 Task: Create classic email templates for sending emails.
Action: Mouse moved to (997, 76)
Screenshot: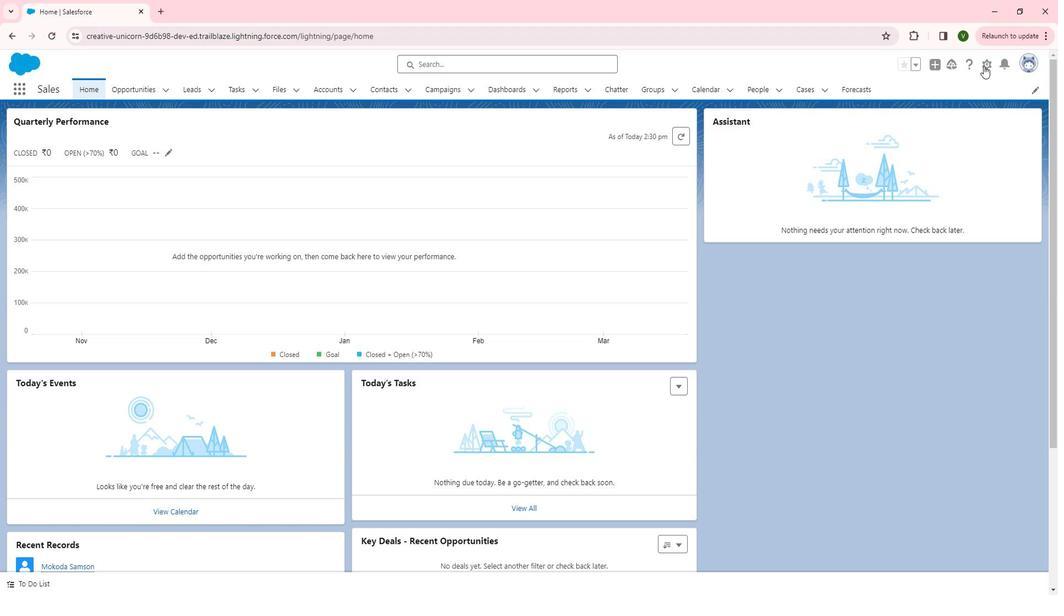 
Action: Mouse pressed left at (997, 76)
Screenshot: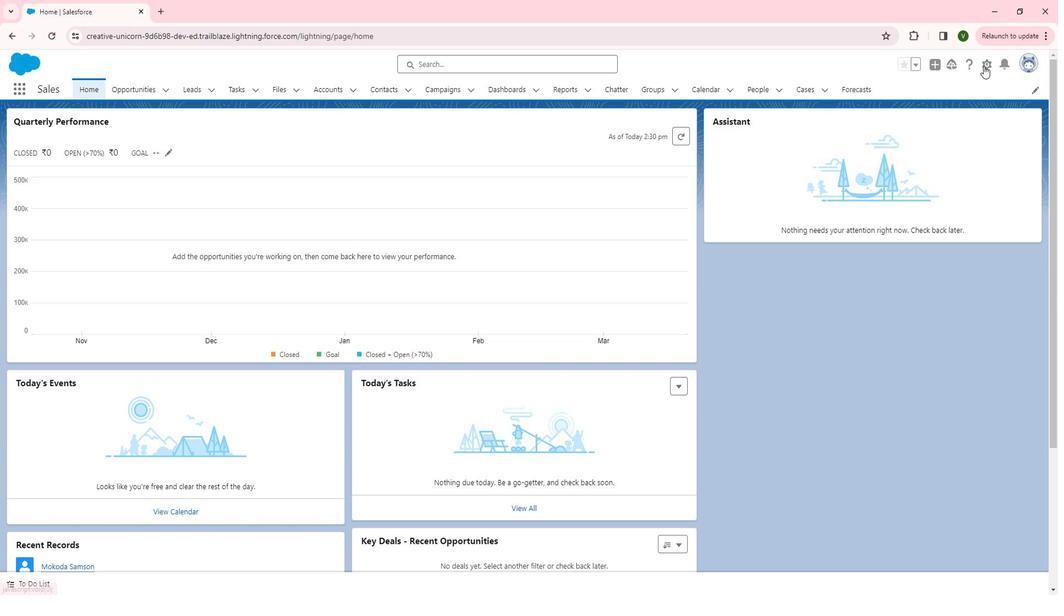 
Action: Mouse moved to (940, 153)
Screenshot: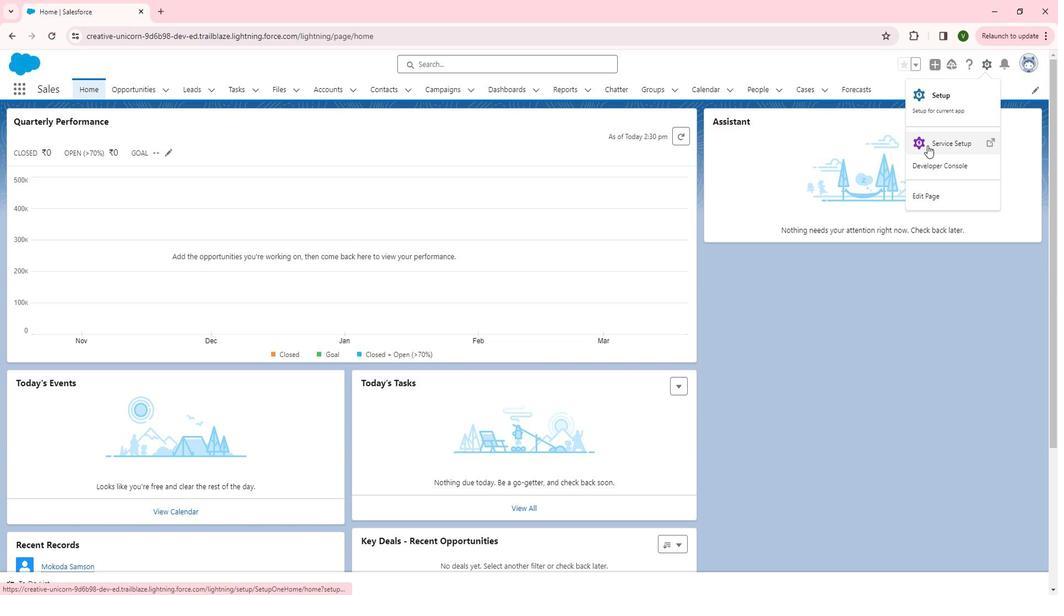 
Action: Mouse pressed left at (940, 153)
Screenshot: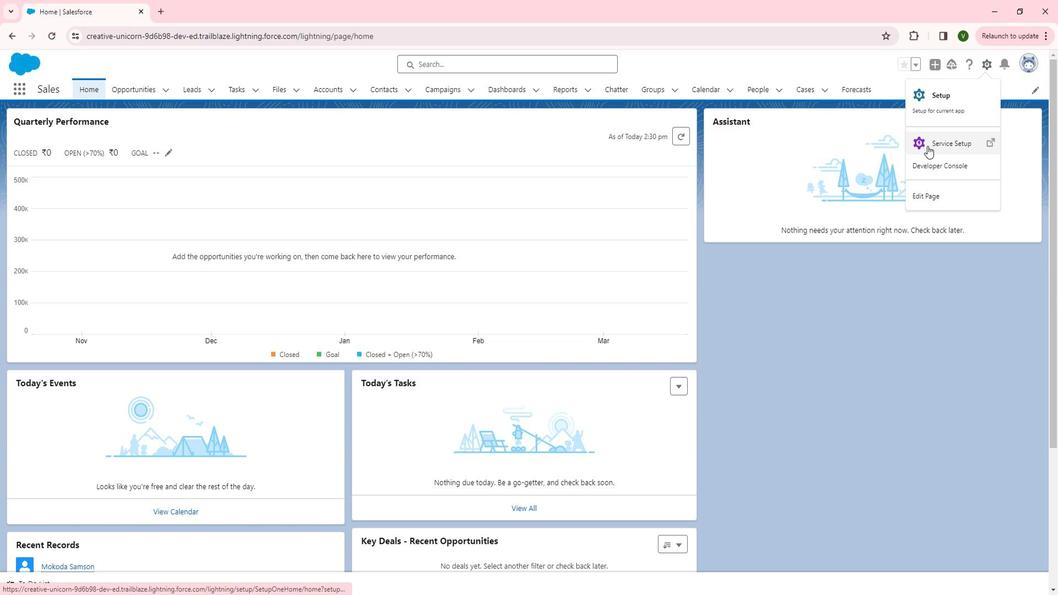 
Action: Mouse moved to (20, 249)
Screenshot: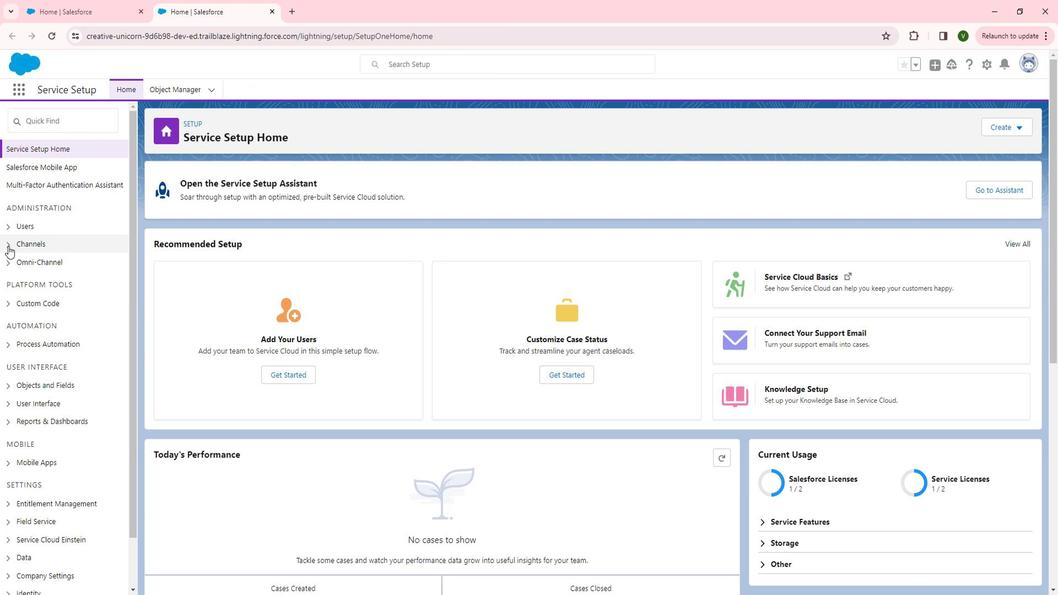 
Action: Mouse pressed left at (20, 249)
Screenshot: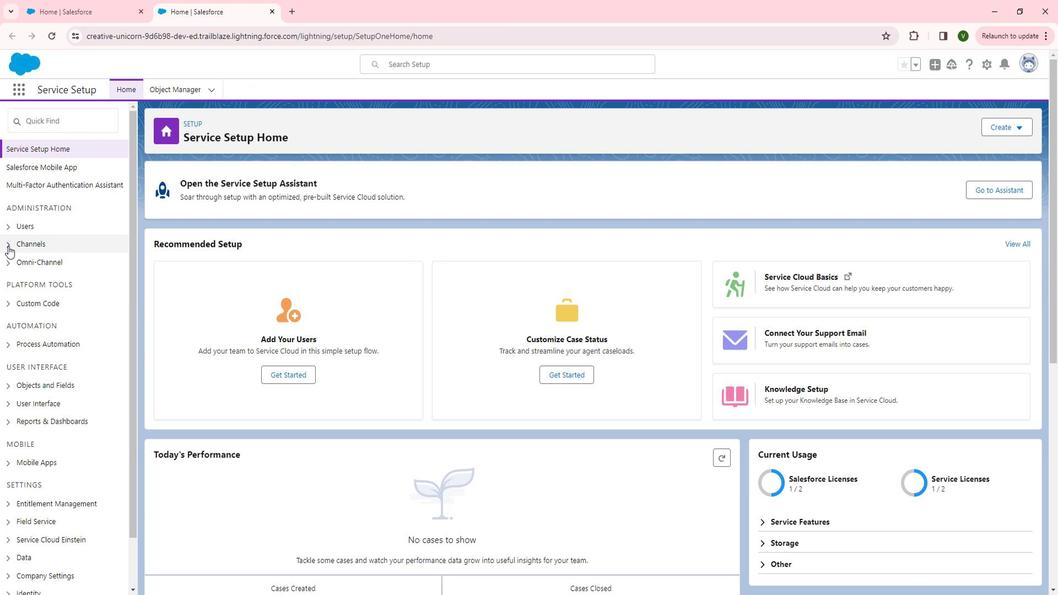 
Action: Mouse moved to (34, 300)
Screenshot: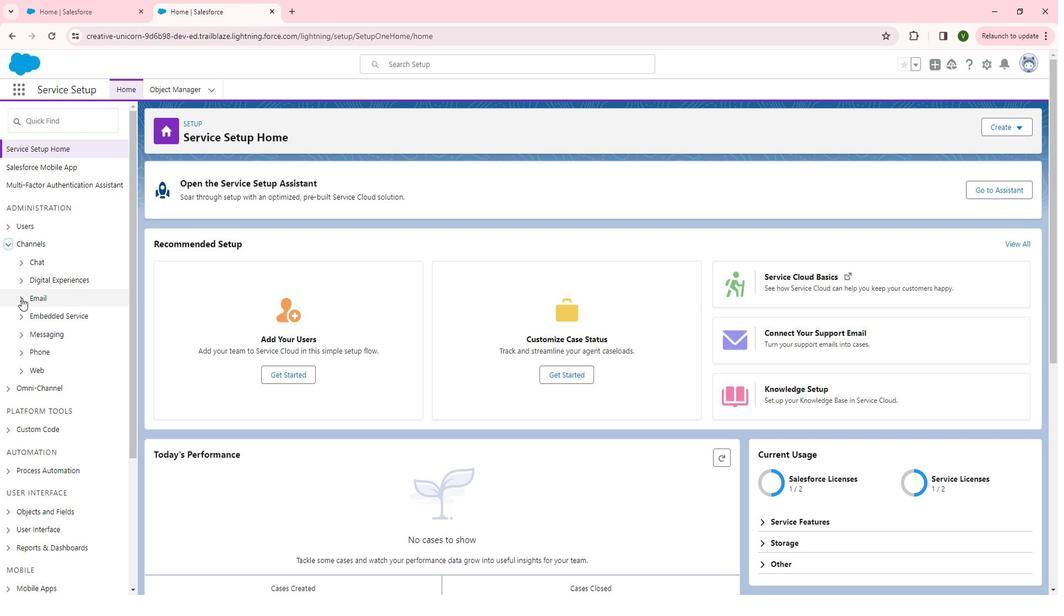 
Action: Mouse pressed left at (34, 300)
Screenshot: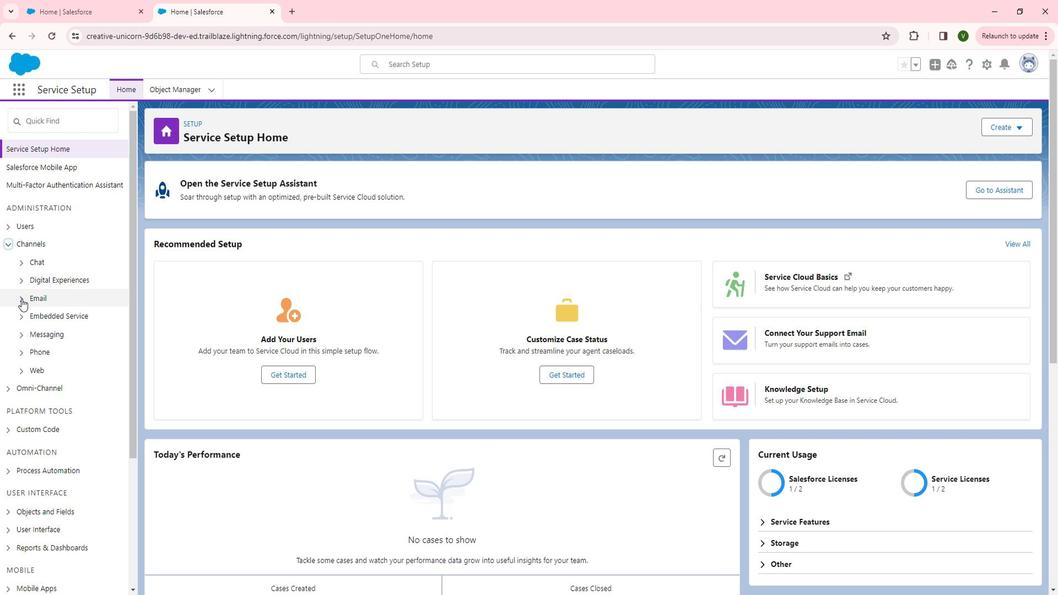 
Action: Mouse moved to (86, 316)
Screenshot: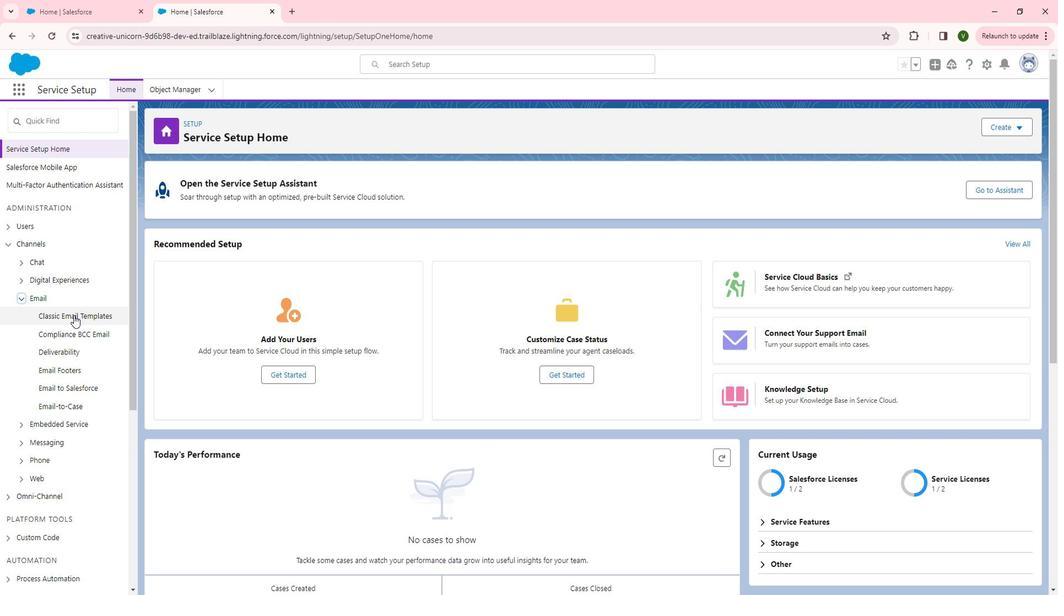 
Action: Mouse pressed left at (86, 316)
Screenshot: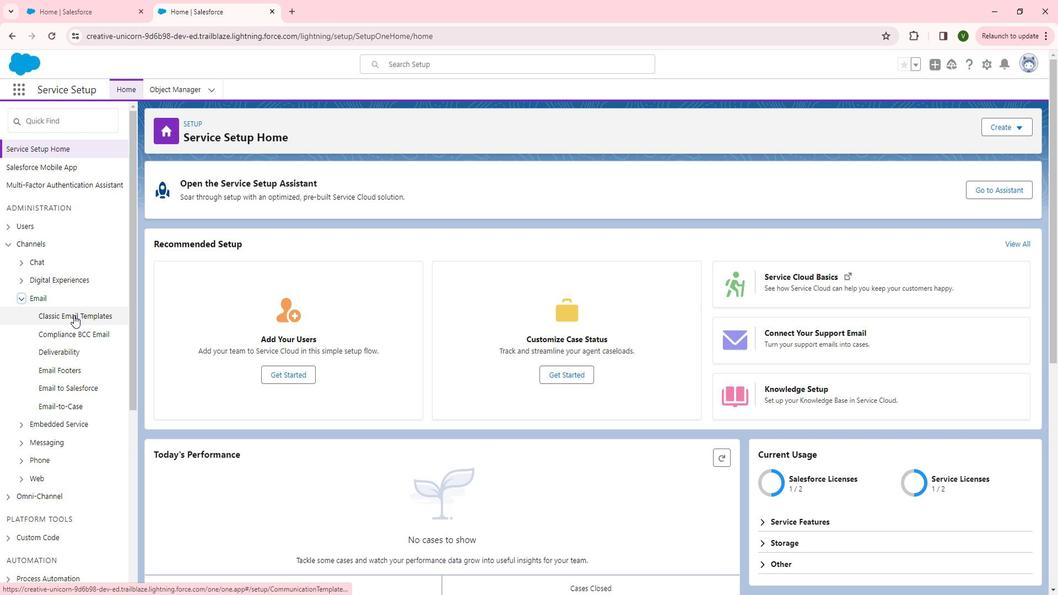 
Action: Mouse moved to (462, 269)
Screenshot: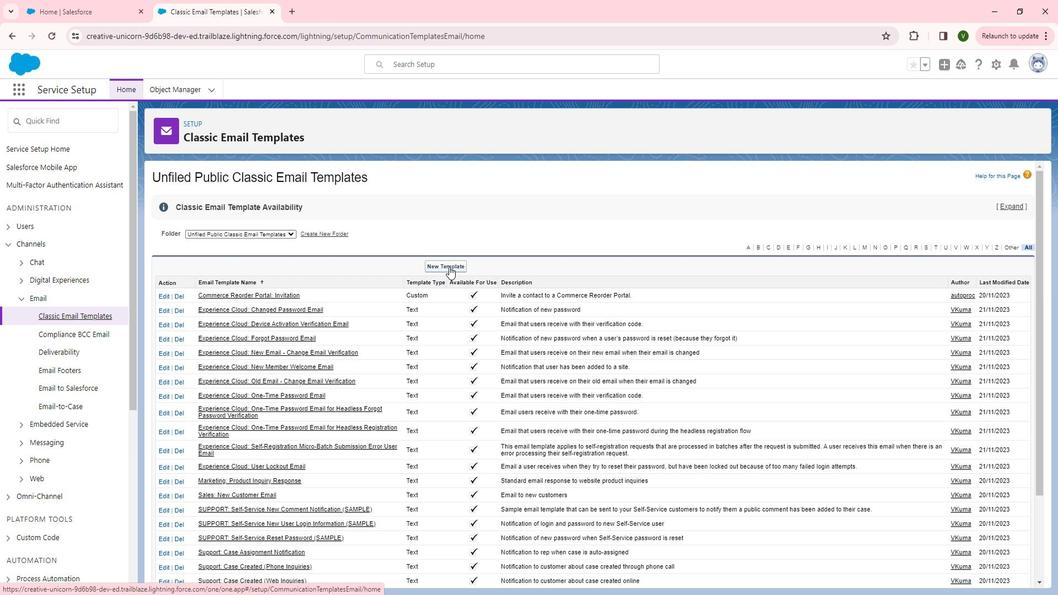 
Action: Mouse pressed left at (462, 269)
Screenshot: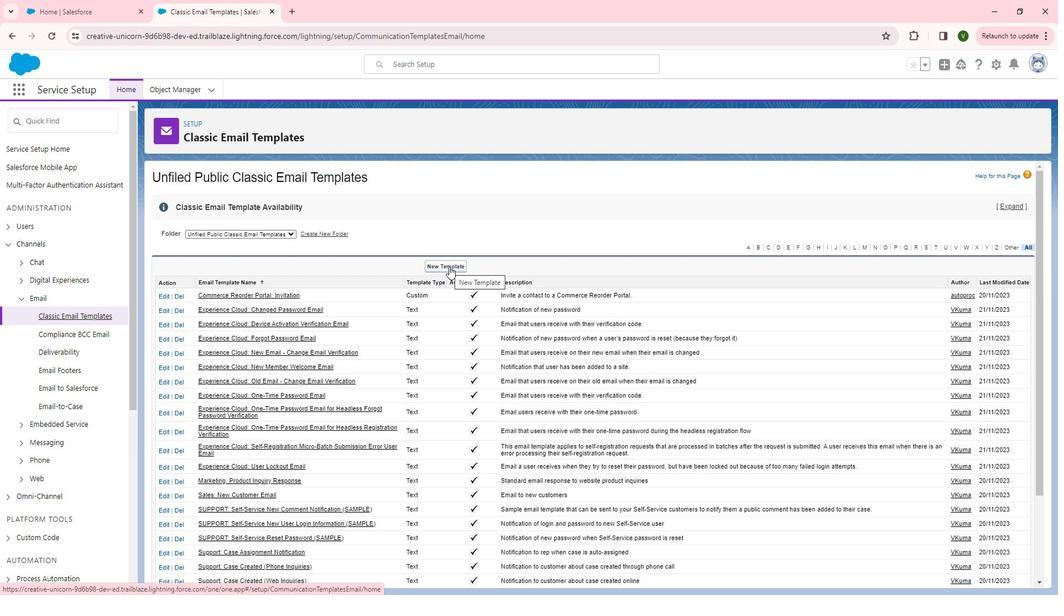 
Action: Mouse moved to (1011, 340)
Screenshot: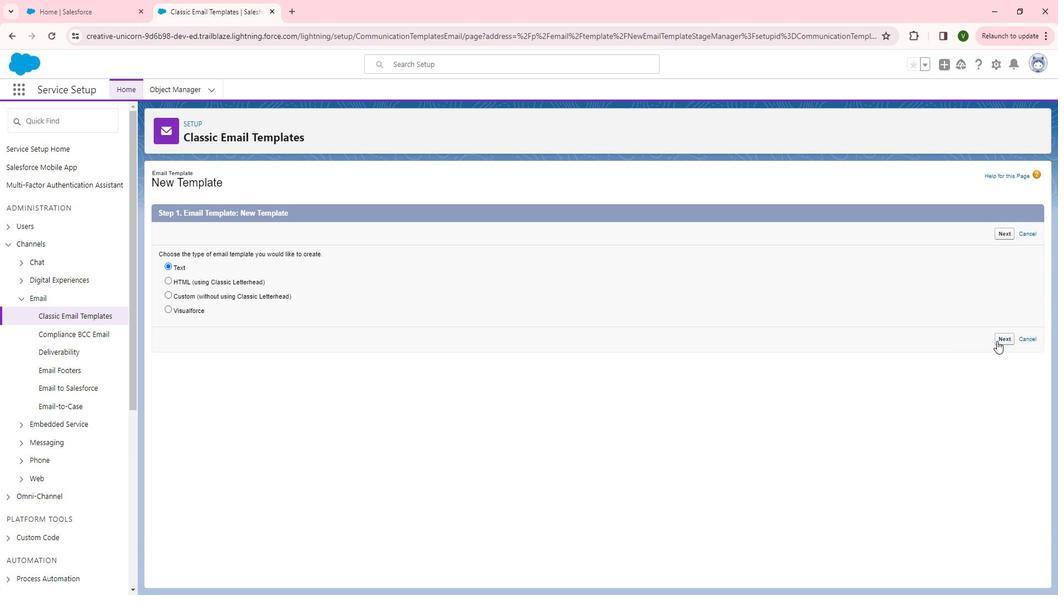 
Action: Mouse pressed left at (1011, 340)
Screenshot: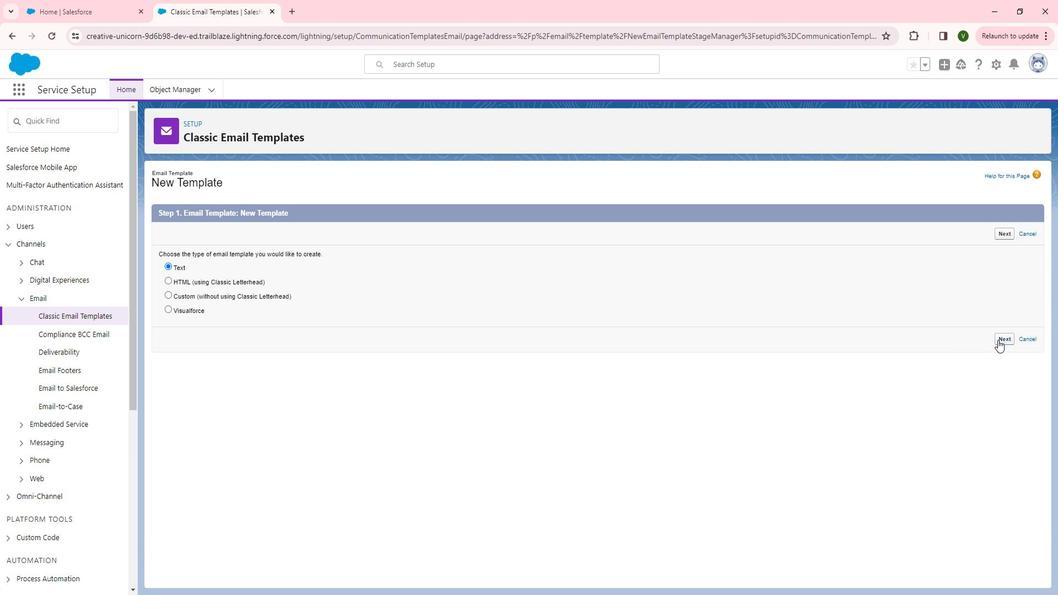 
Action: Mouse moved to (355, 422)
Screenshot: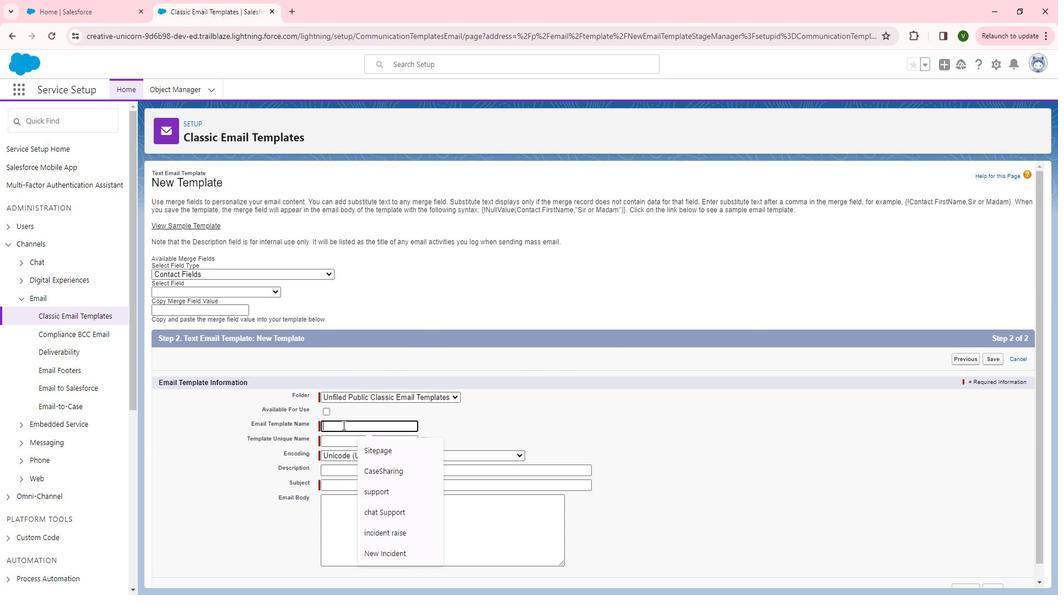 
Action: Mouse pressed left at (355, 422)
Screenshot: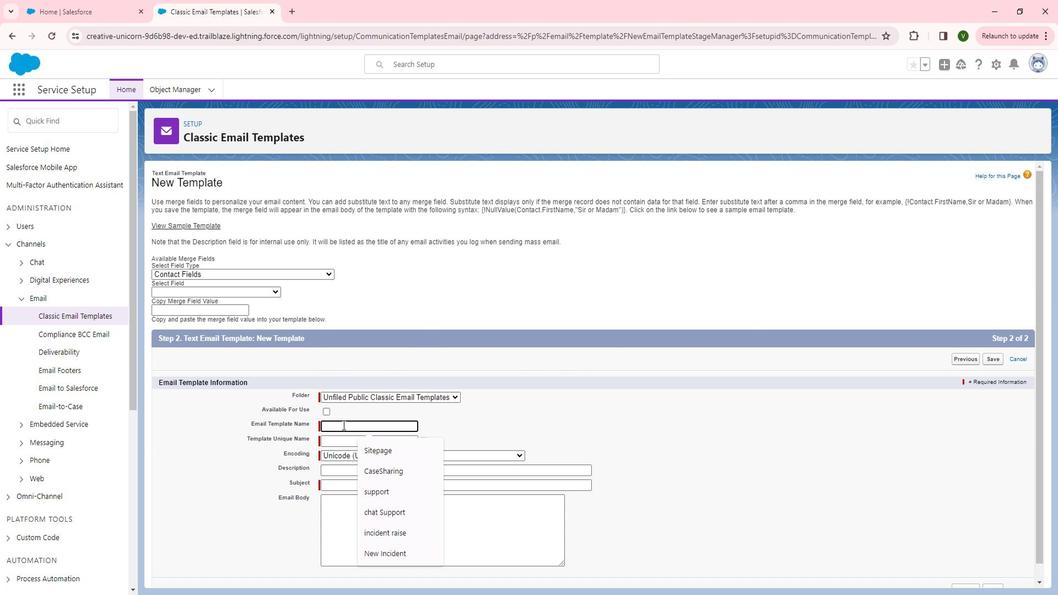 
Action: Key pressed service
Screenshot: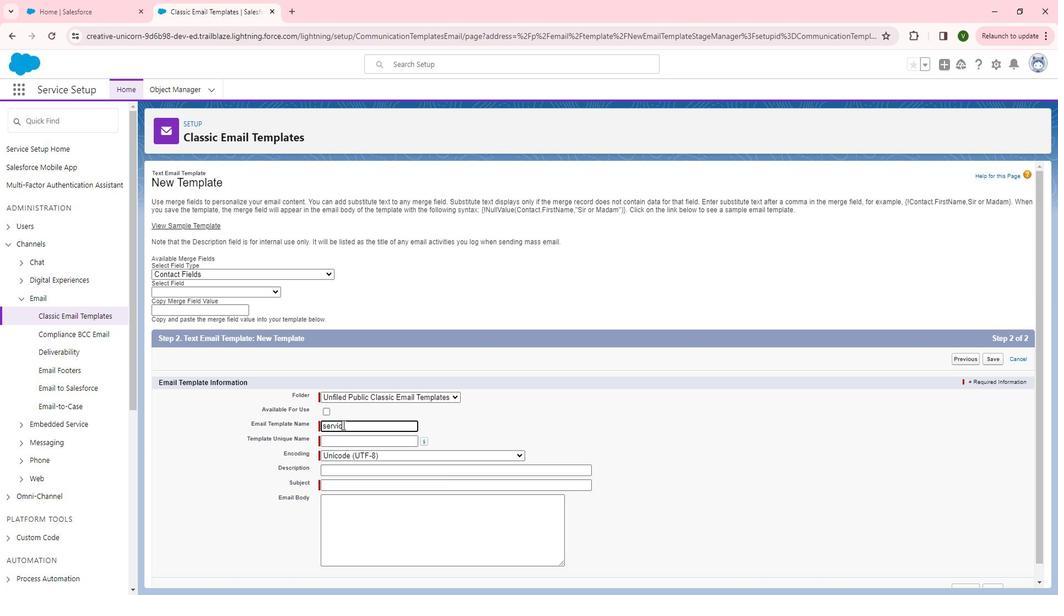 
Action: Mouse moved to (484, 412)
Screenshot: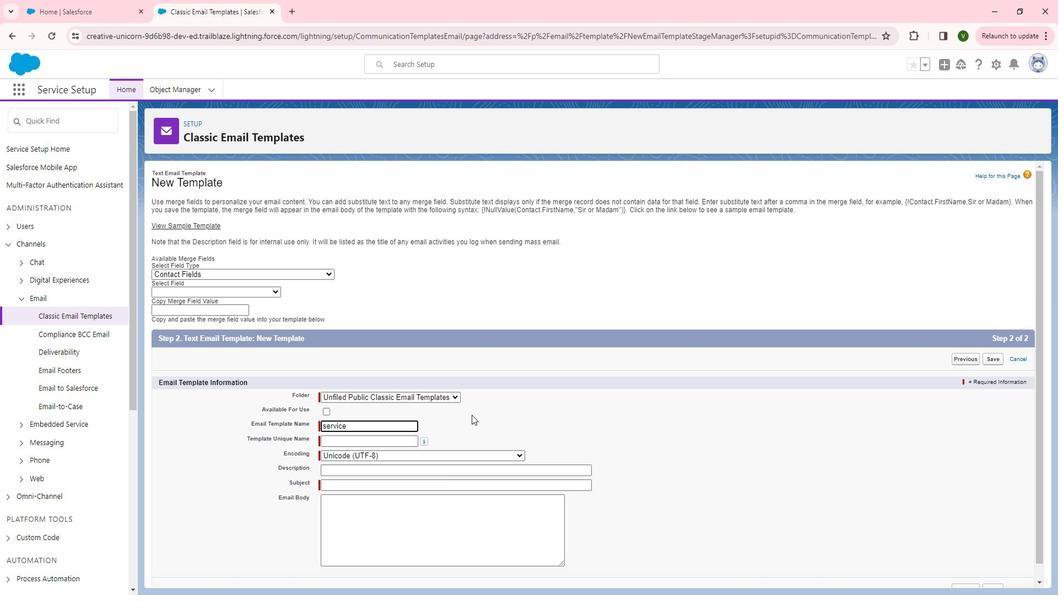 
Action: Mouse pressed left at (484, 412)
Screenshot: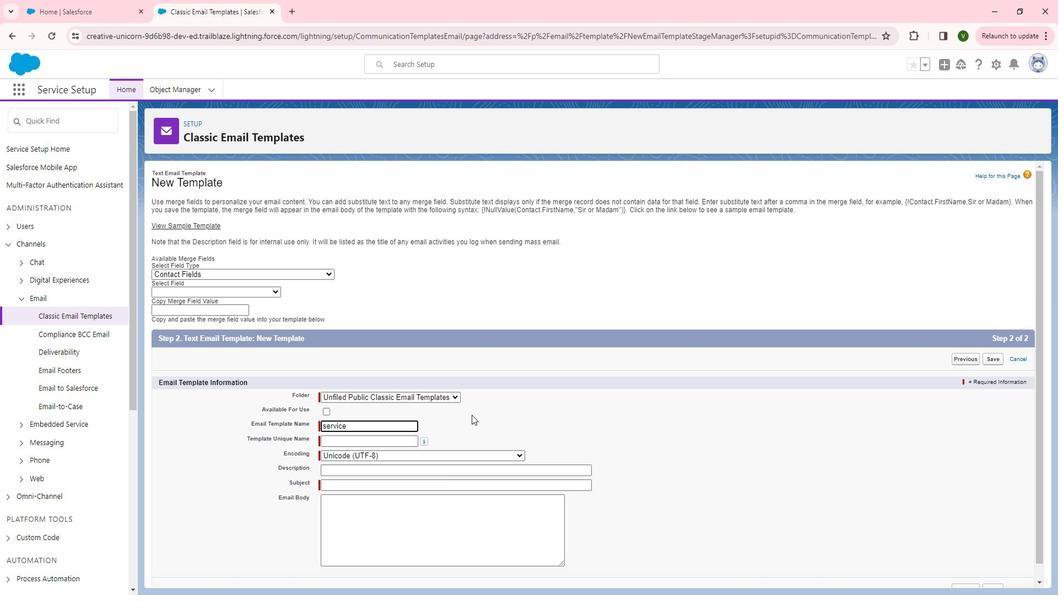 
Action: Mouse moved to (321, 279)
Screenshot: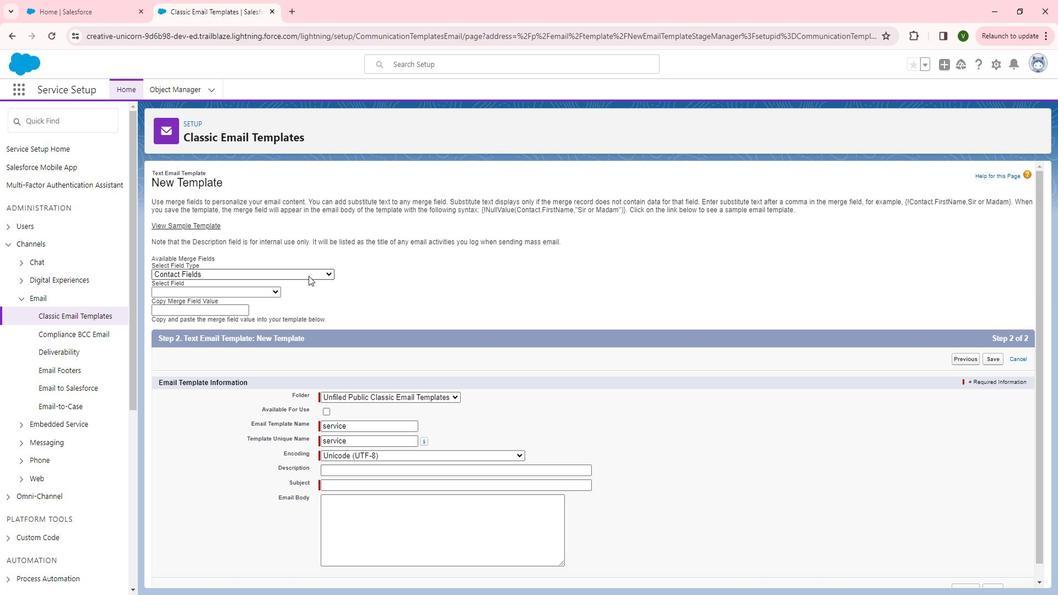 
Action: Mouse pressed left at (321, 279)
Screenshot: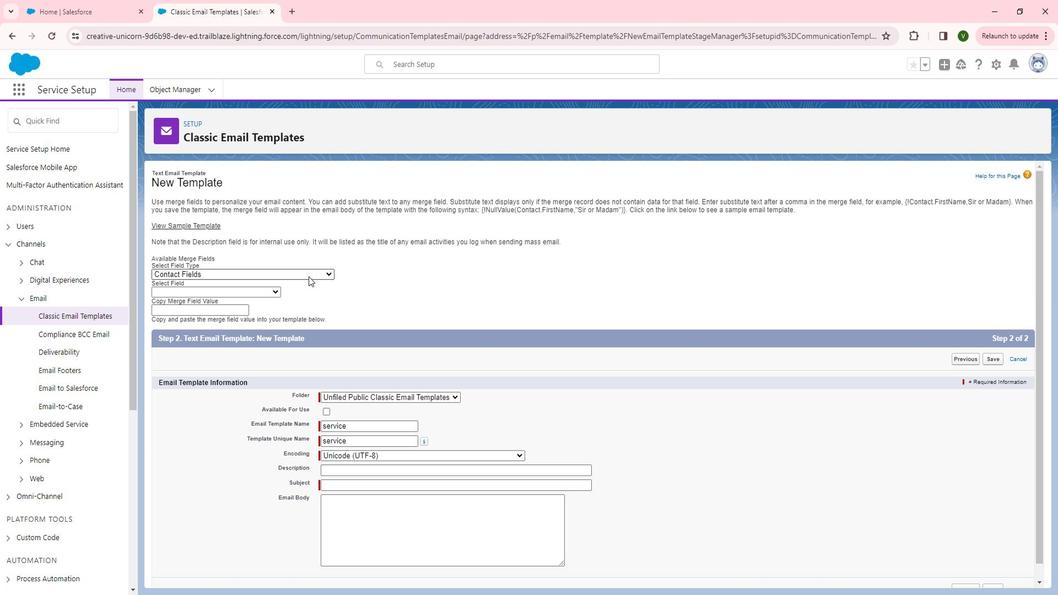 
Action: Mouse moved to (264, 362)
Screenshot: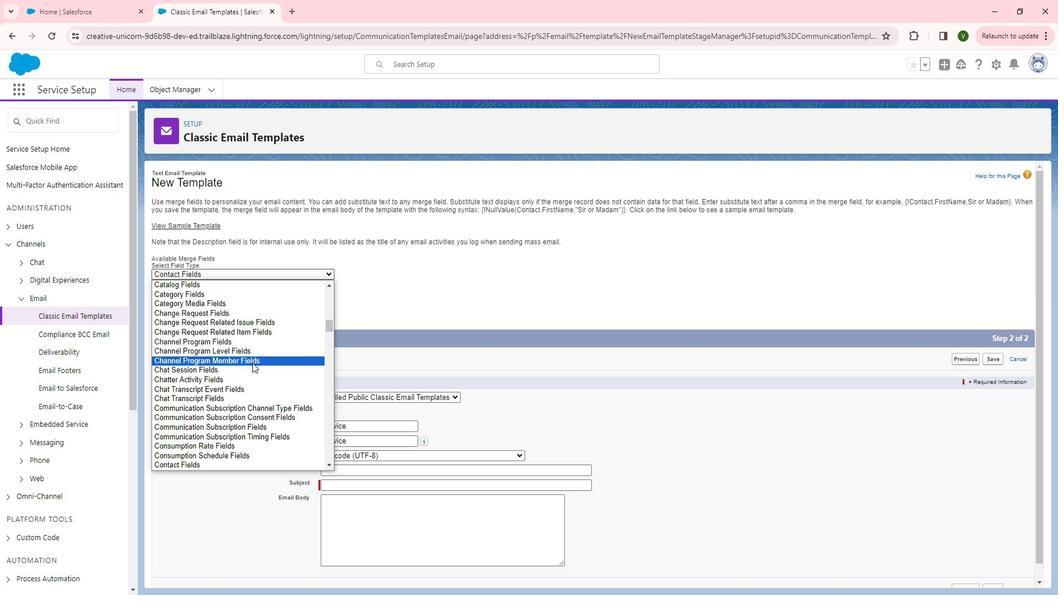 
Action: Mouse scrolled (264, 363) with delta (0, 0)
Screenshot: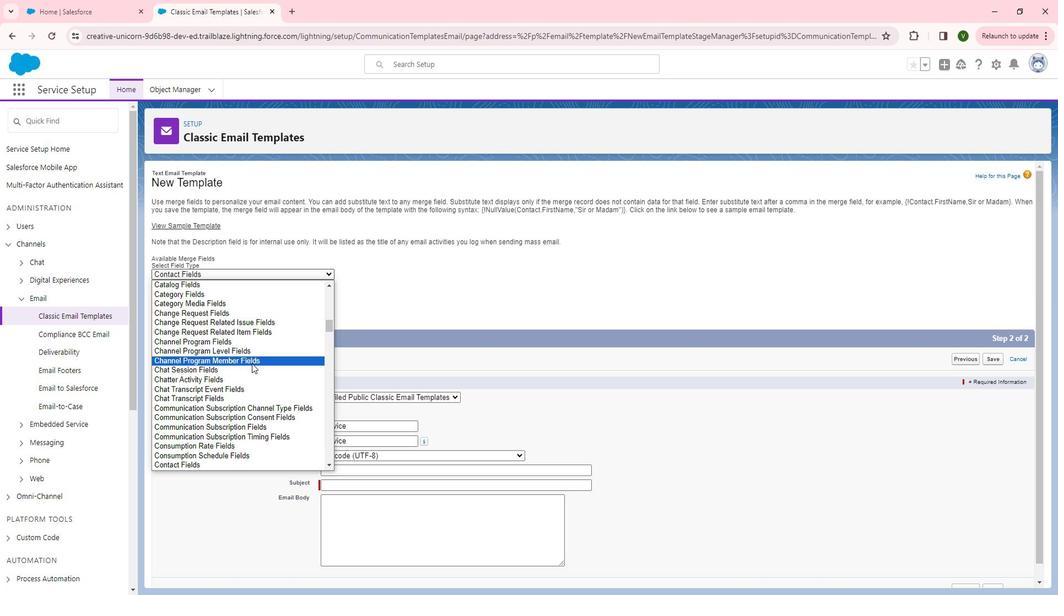 
Action: Mouse scrolled (264, 363) with delta (0, 0)
Screenshot: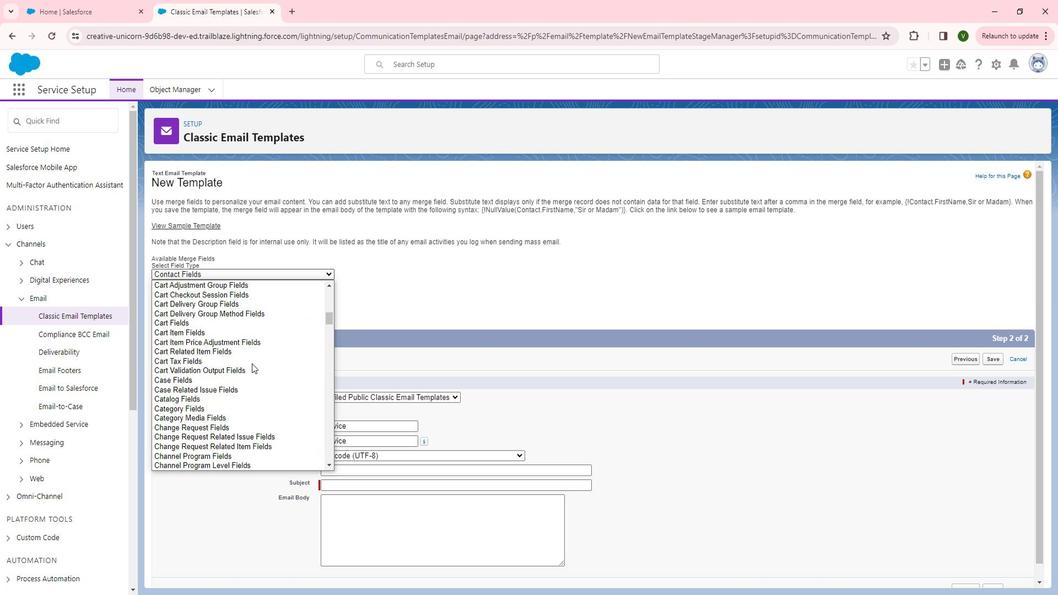 
Action: Mouse scrolled (264, 362) with delta (0, 0)
Screenshot: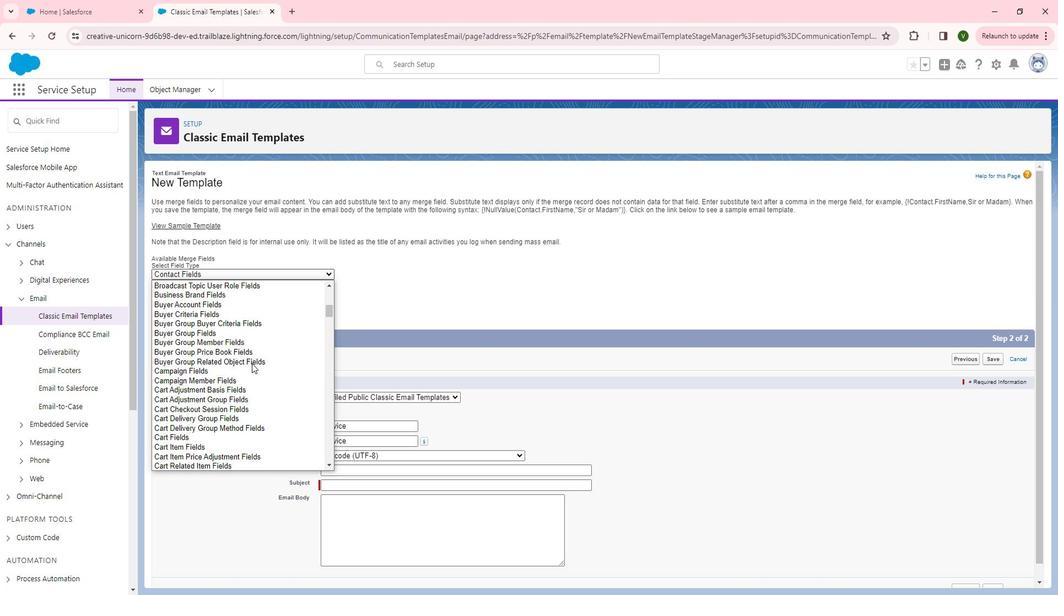 
Action: Mouse scrolled (264, 362) with delta (0, 0)
Screenshot: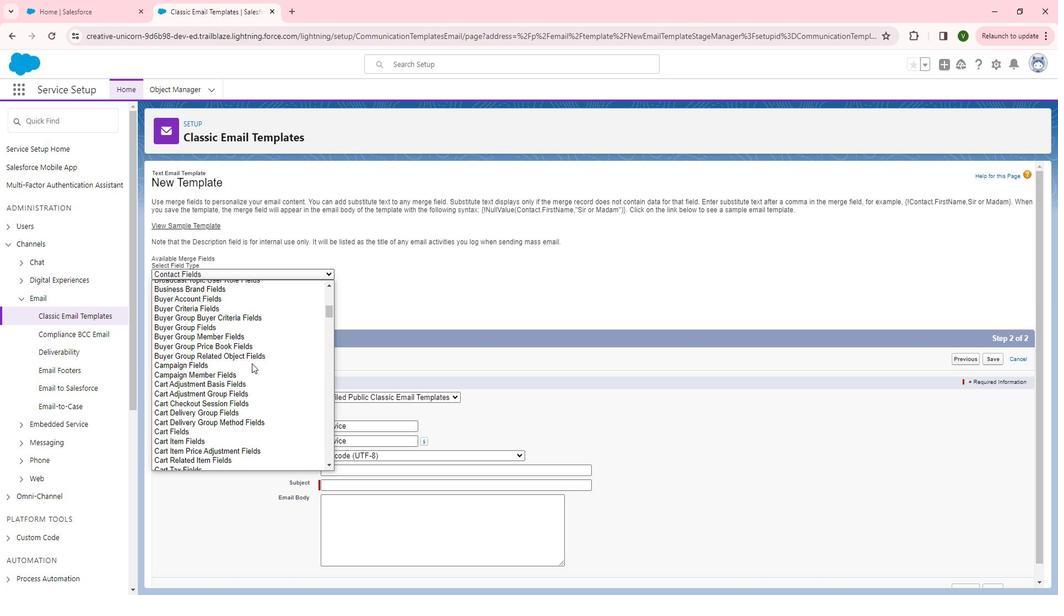 
Action: Mouse moved to (249, 391)
Screenshot: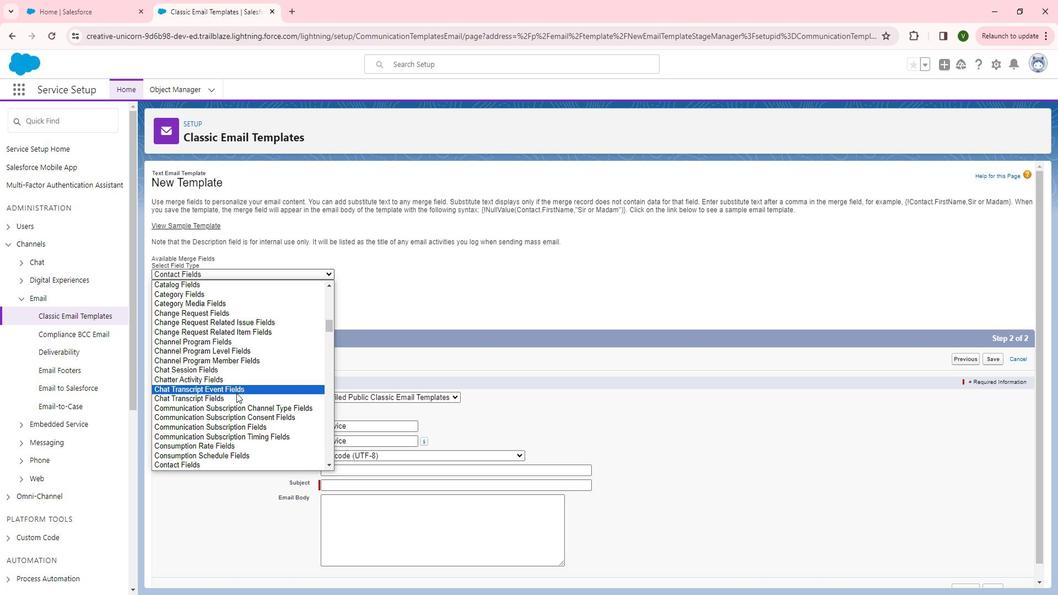 
Action: Mouse scrolled (249, 391) with delta (0, 0)
Screenshot: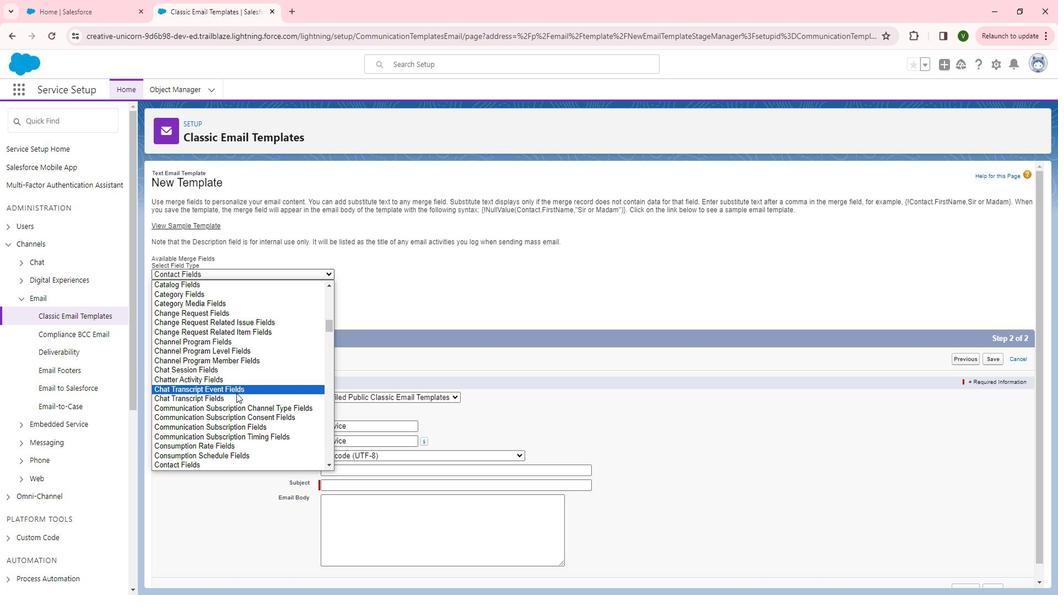 
Action: Mouse moved to (243, 344)
Screenshot: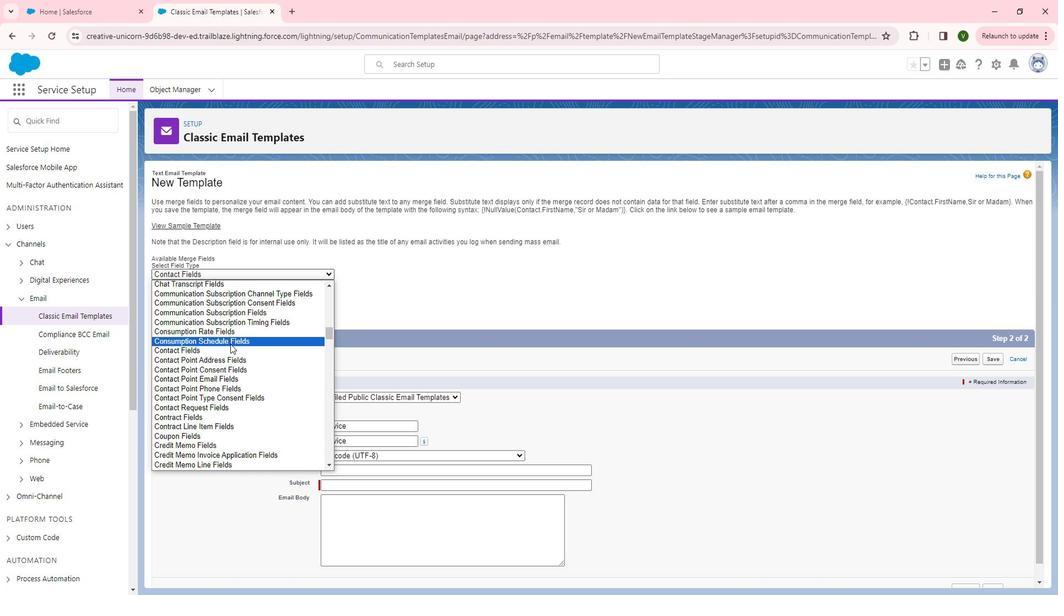 
Action: Mouse scrolled (243, 344) with delta (0, 0)
Screenshot: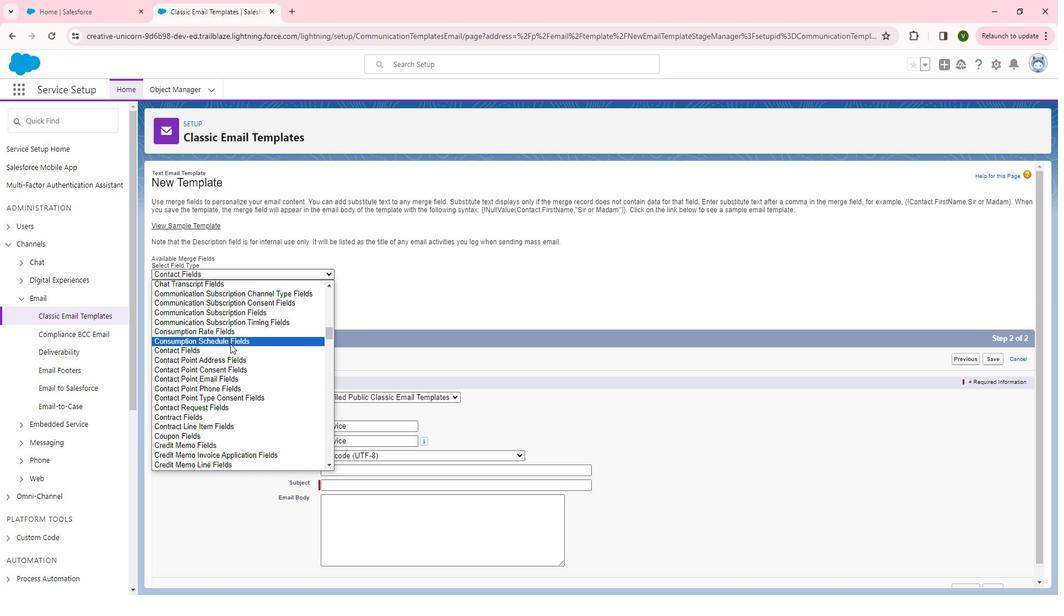 
Action: Mouse scrolled (243, 344) with delta (0, 0)
Screenshot: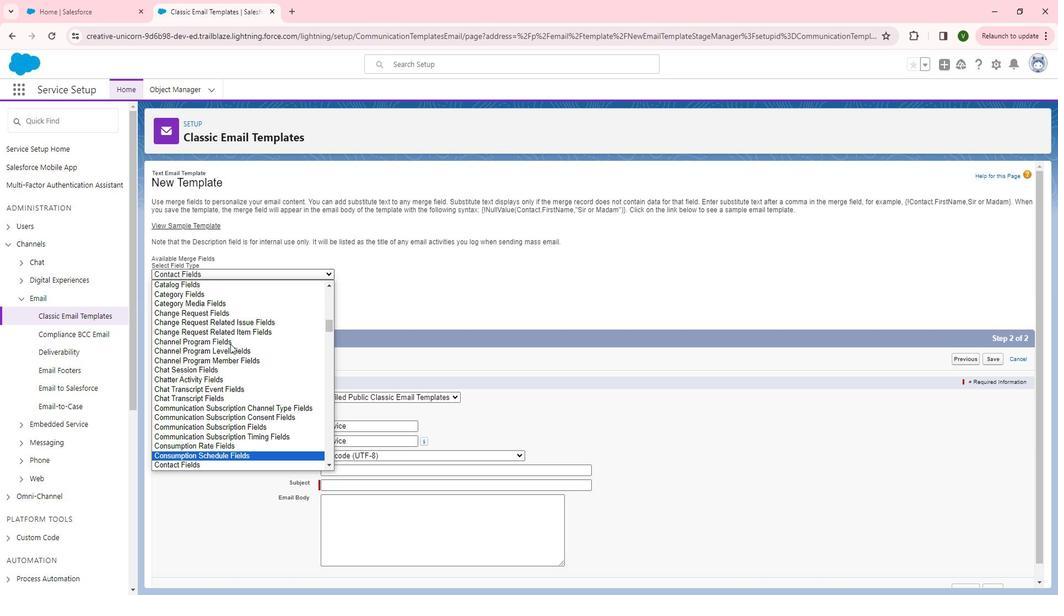 
Action: Mouse moved to (234, 335)
Screenshot: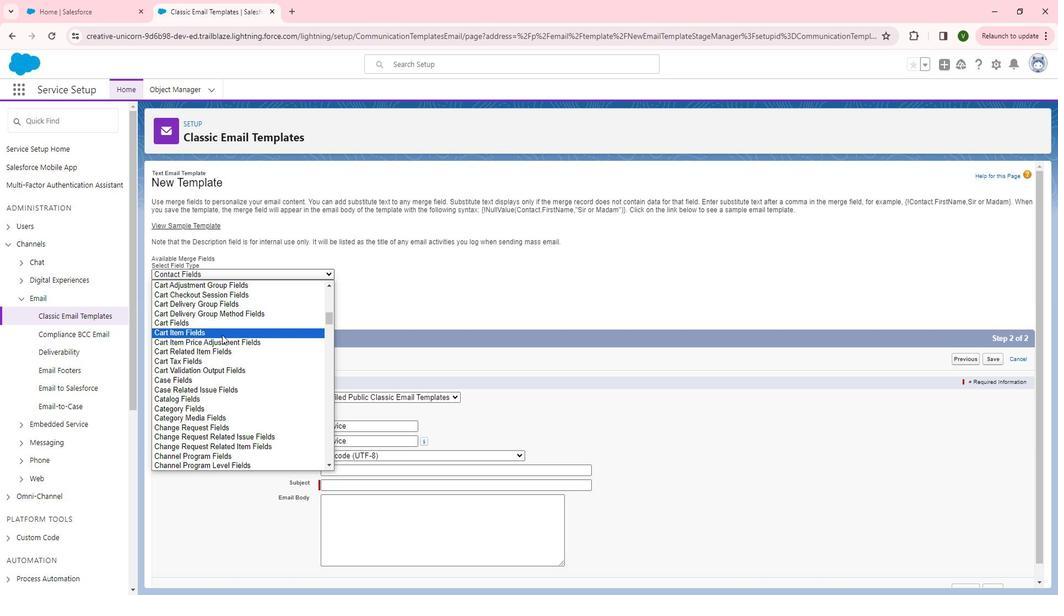 
Action: Mouse scrolled (234, 335) with delta (0, 0)
Screenshot: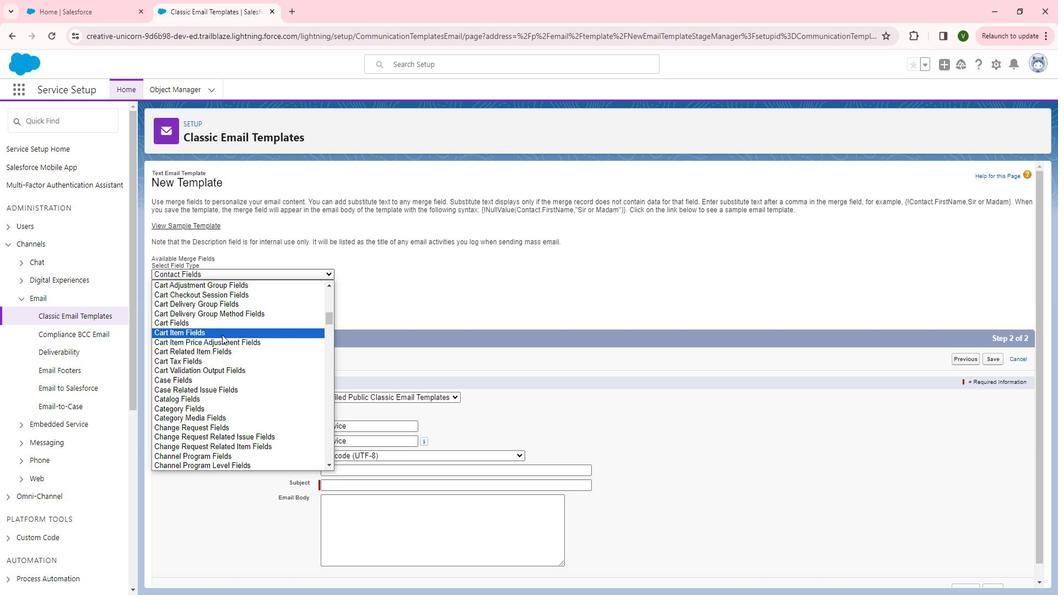 
Action: Mouse moved to (207, 431)
Screenshot: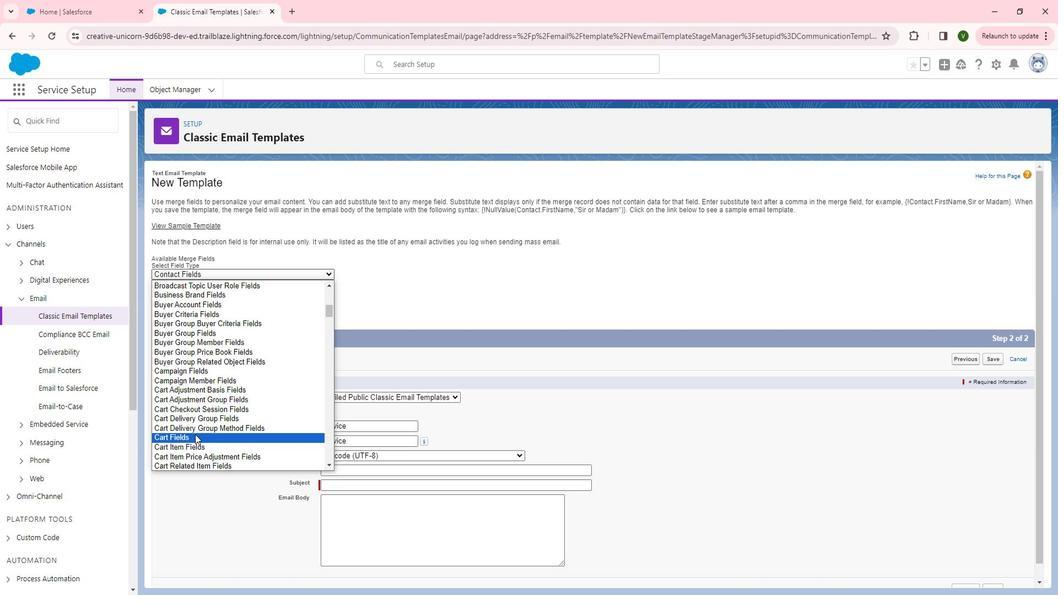 
Action: Mouse scrolled (207, 430) with delta (0, 0)
Screenshot: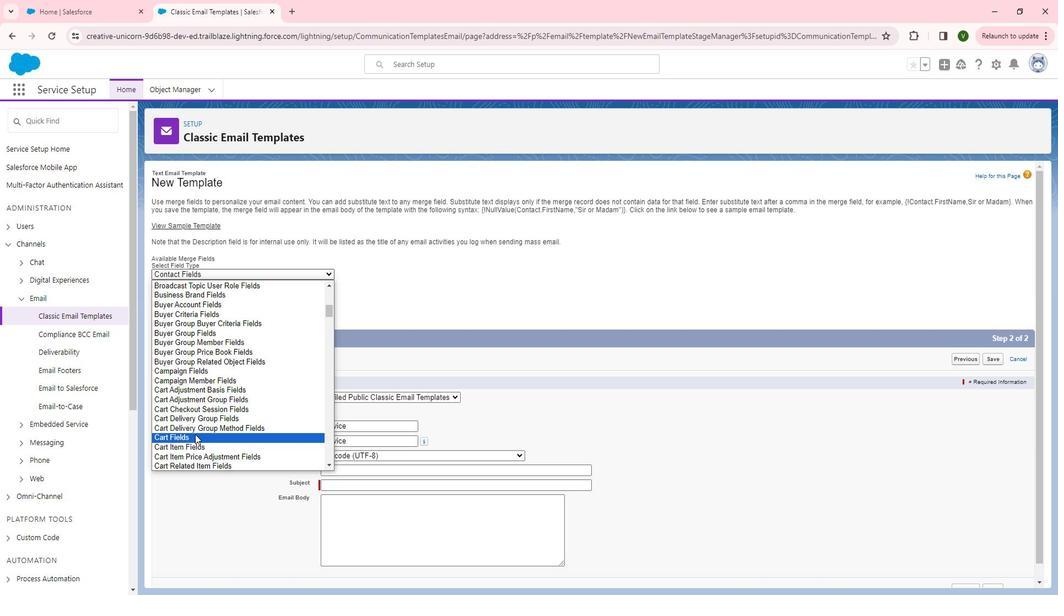 
Action: Mouse moved to (236, 380)
Screenshot: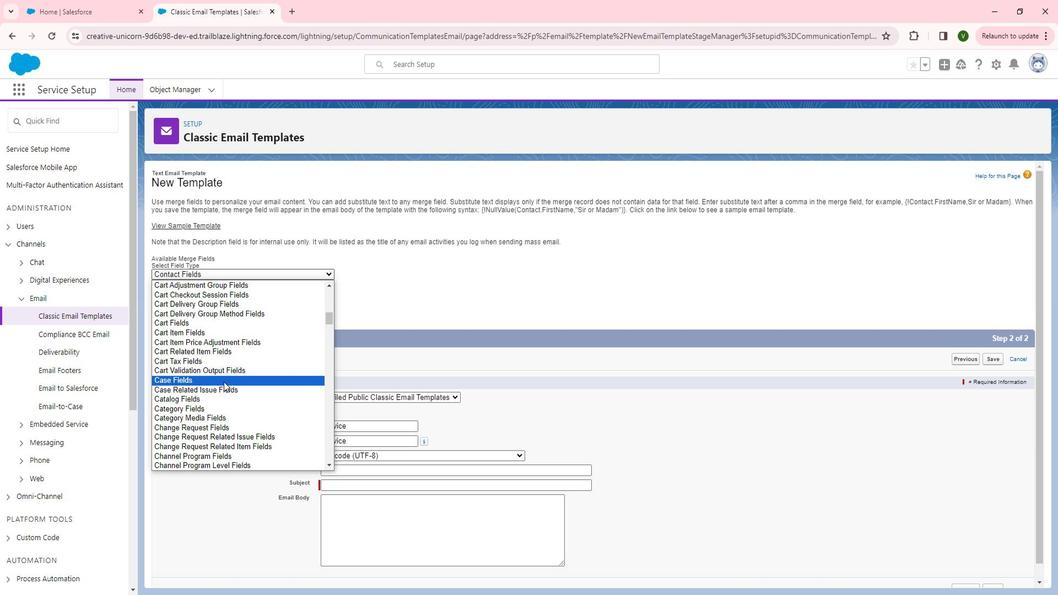 
Action: Mouse pressed left at (236, 380)
Screenshot: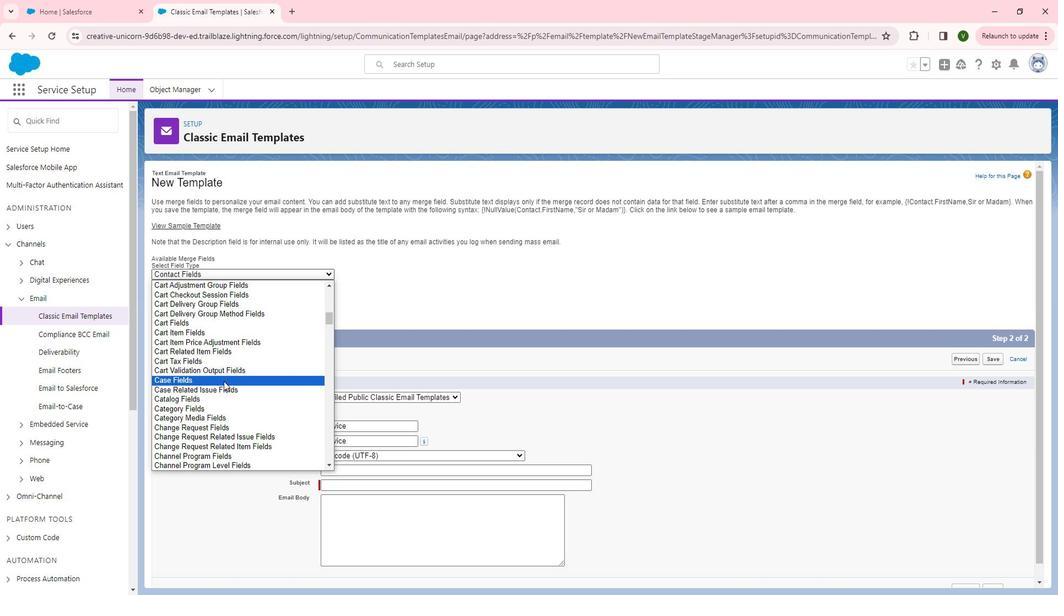 
Action: Mouse moved to (278, 294)
Screenshot: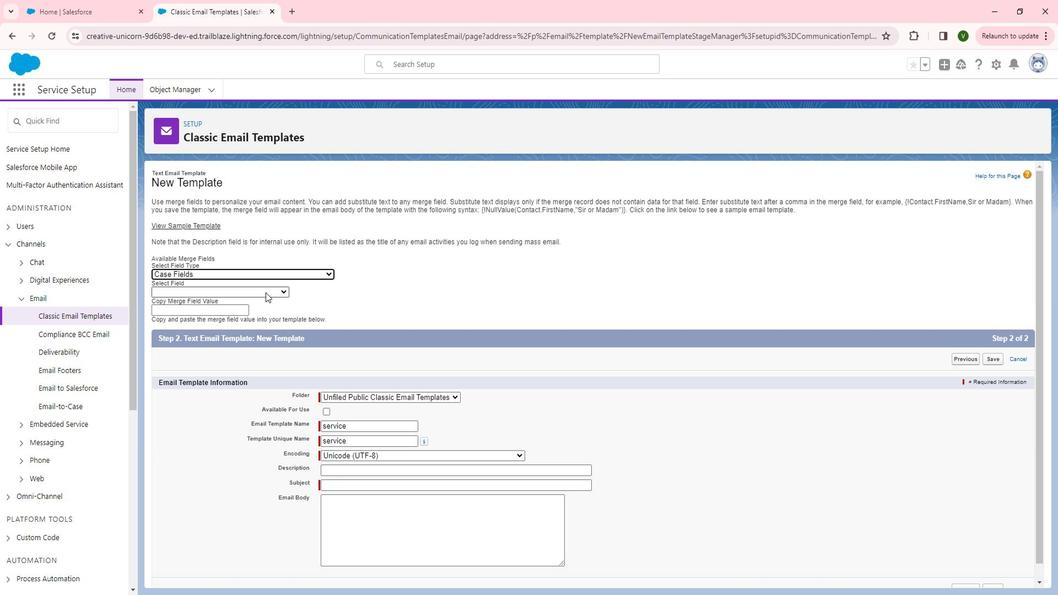 
Action: Mouse pressed left at (278, 294)
Screenshot: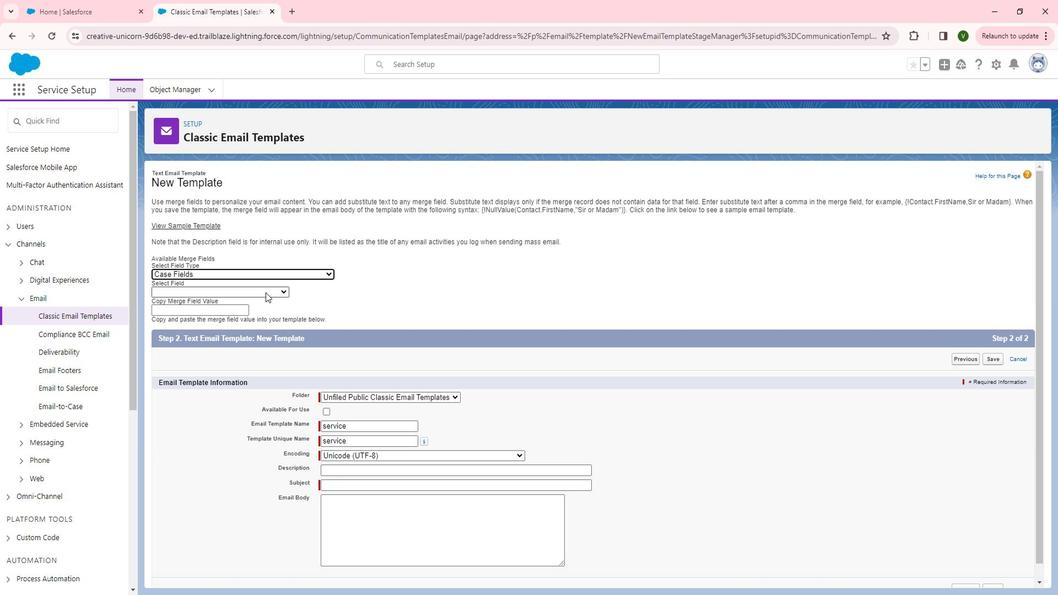
Action: Mouse moved to (240, 384)
Screenshot: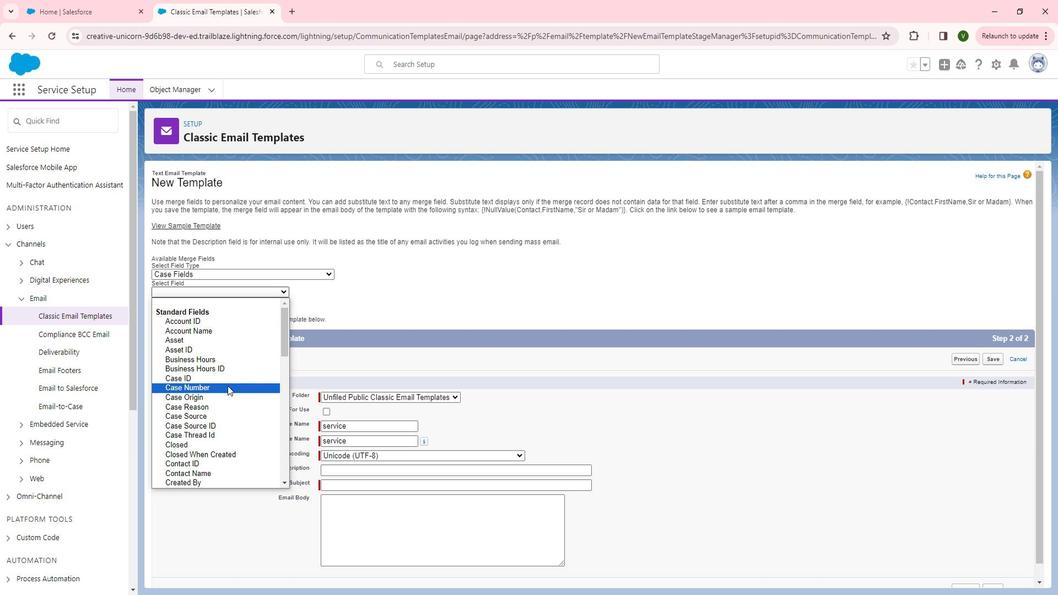 
Action: Mouse pressed left at (240, 384)
Screenshot: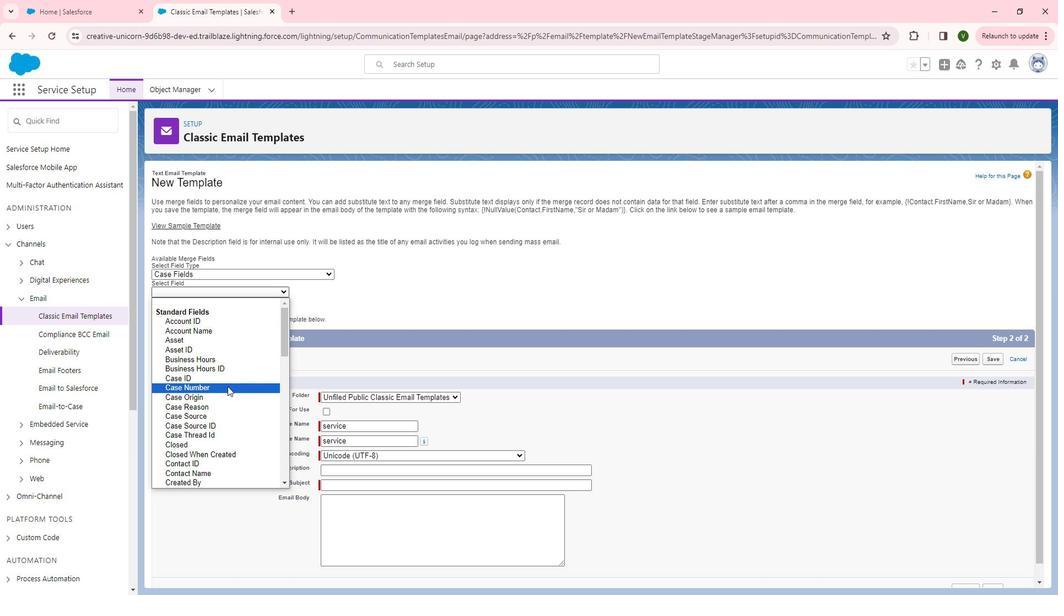 
Action: Mouse moved to (290, 324)
Screenshot: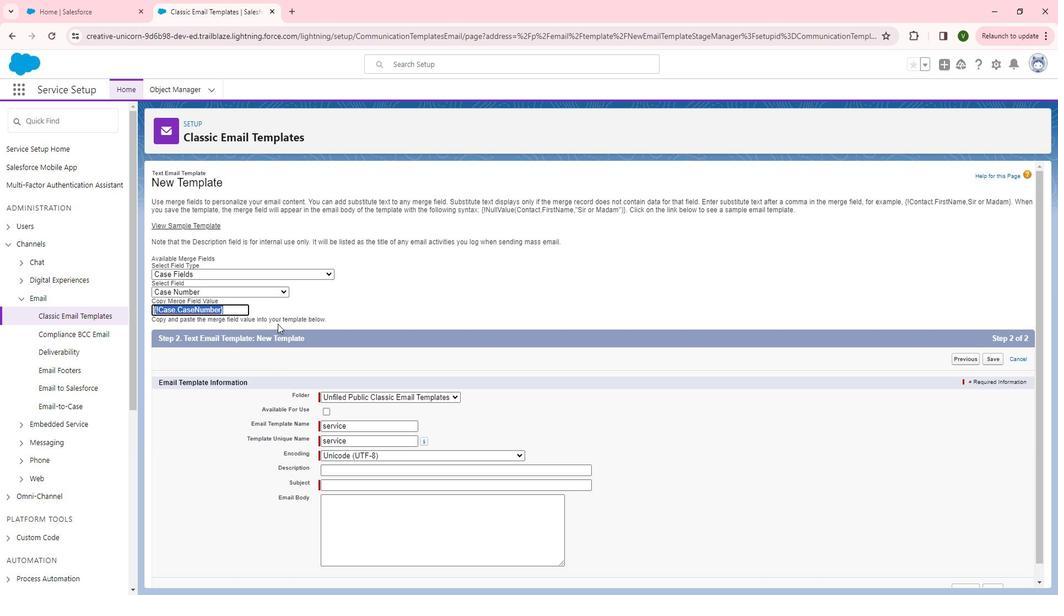 
Action: Key pressed ctrl+C
Screenshot: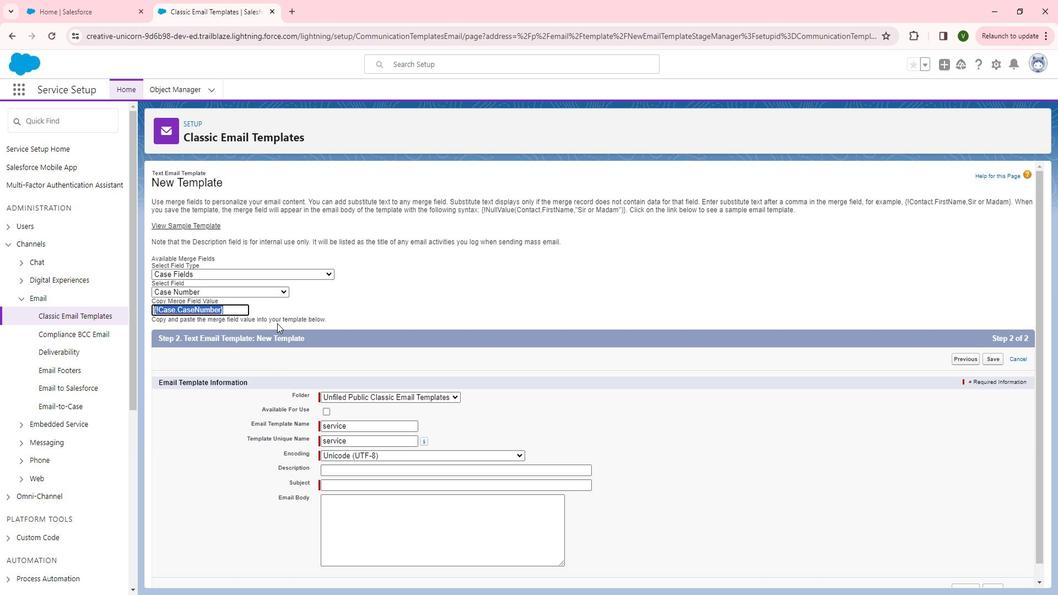 
Action: Mouse moved to (442, 519)
Screenshot: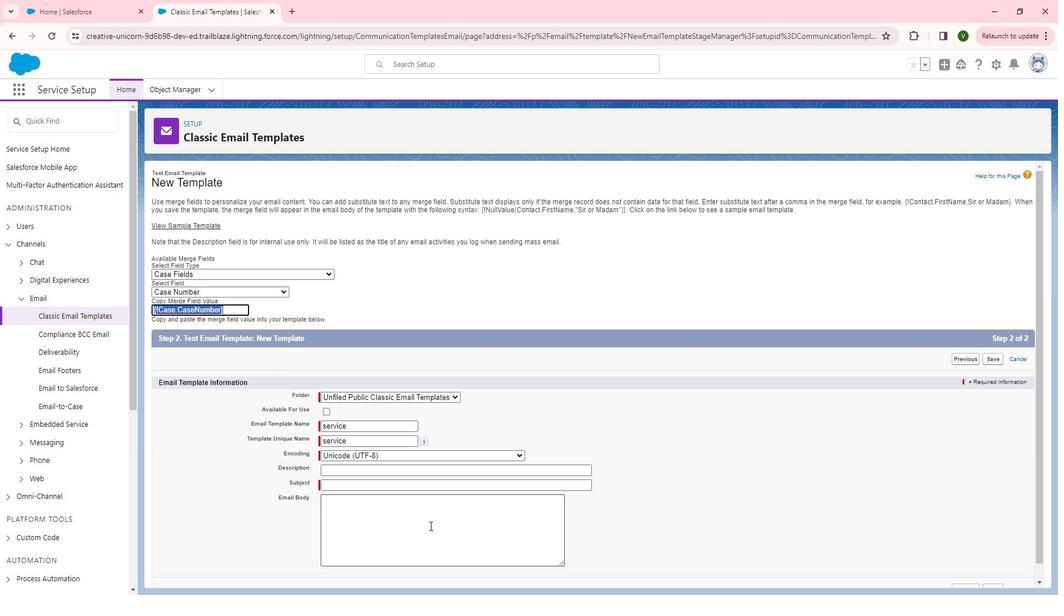 
Action: Mouse pressed left at (442, 519)
Screenshot: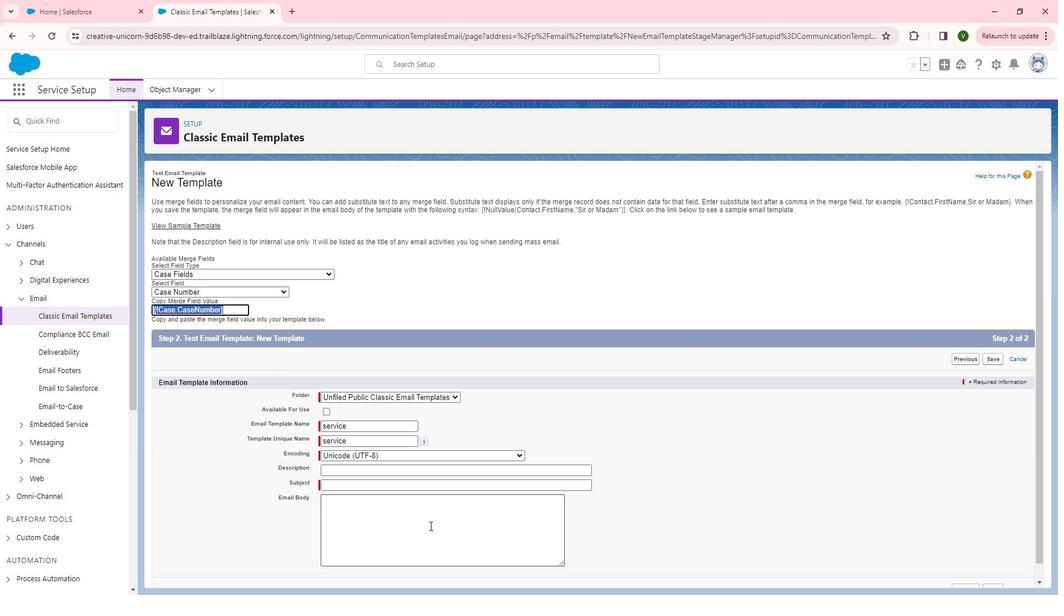 
Action: Key pressed <Key.shift>Hi<Key.space><Key.enter><Key.enter>ctrl+V
Screenshot: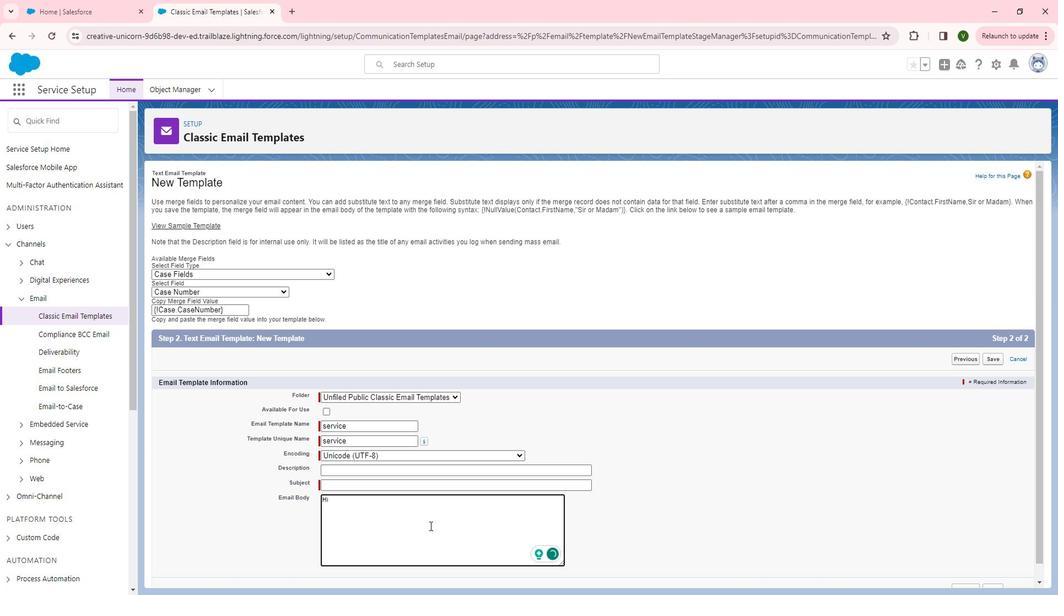 
Action: Mouse moved to (288, 290)
Screenshot: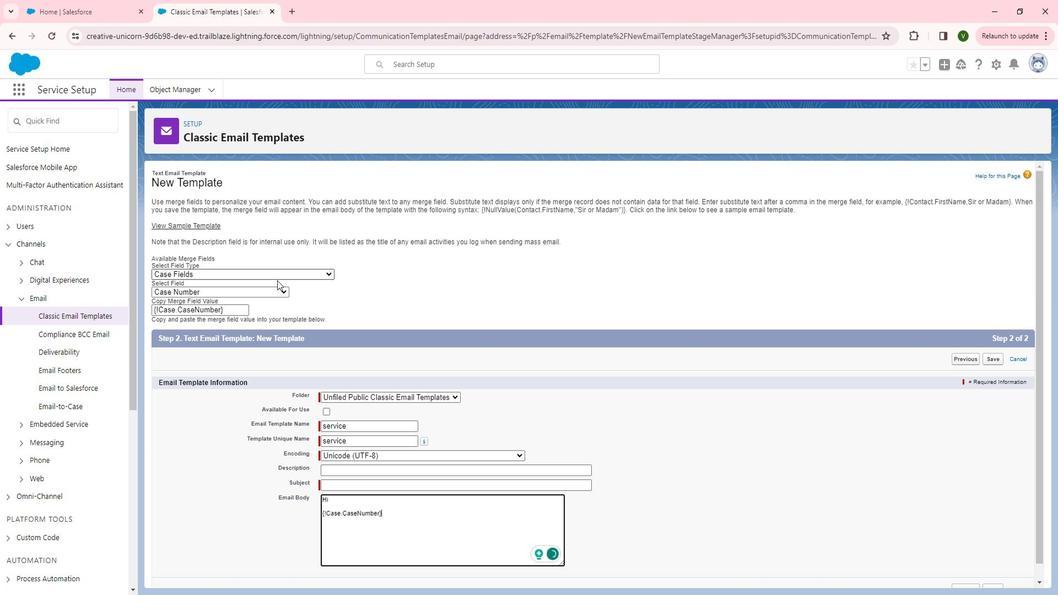 
Action: Mouse pressed left at (288, 290)
Screenshot: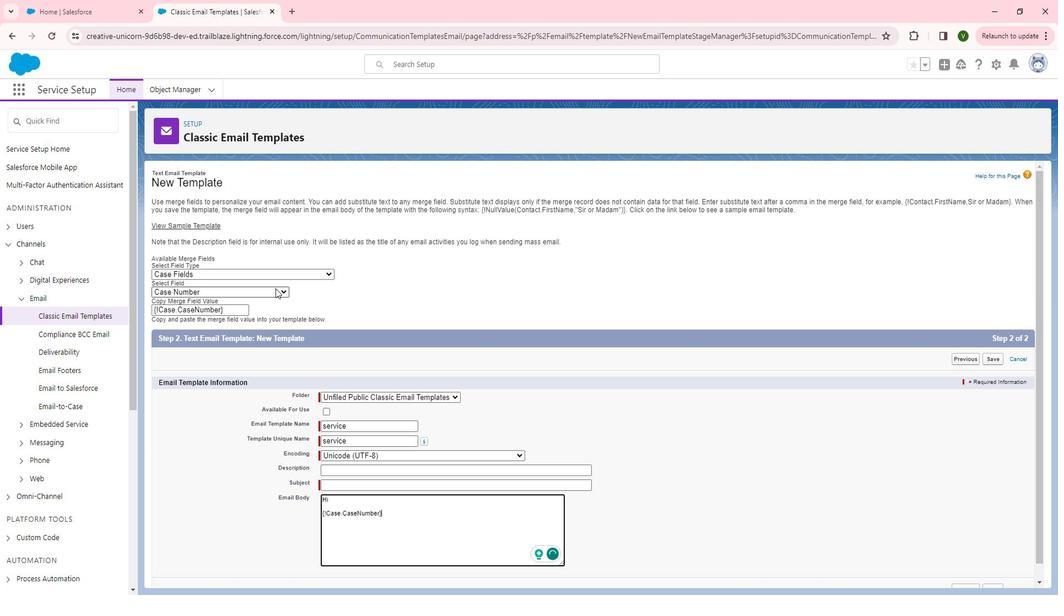 
Action: Mouse moved to (304, 277)
Screenshot: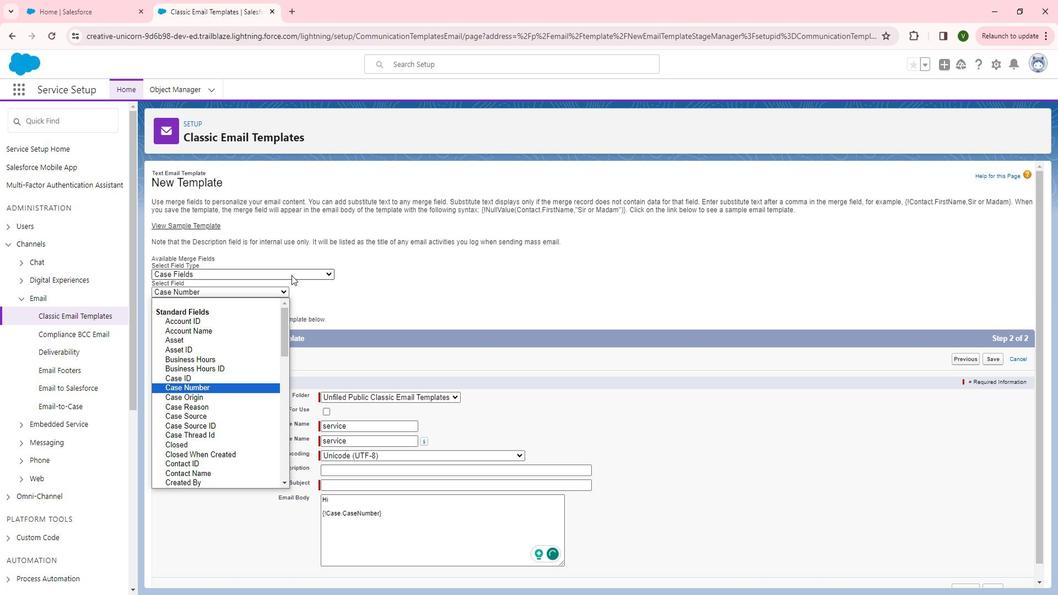 
Action: Mouse pressed left at (304, 277)
Screenshot: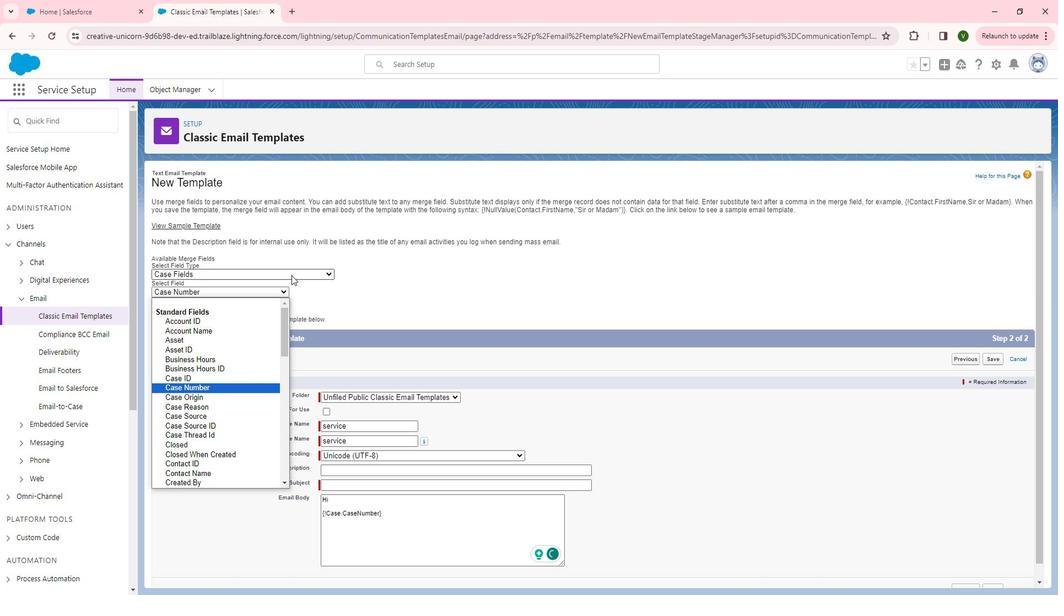 
Action: Mouse moved to (226, 431)
Screenshot: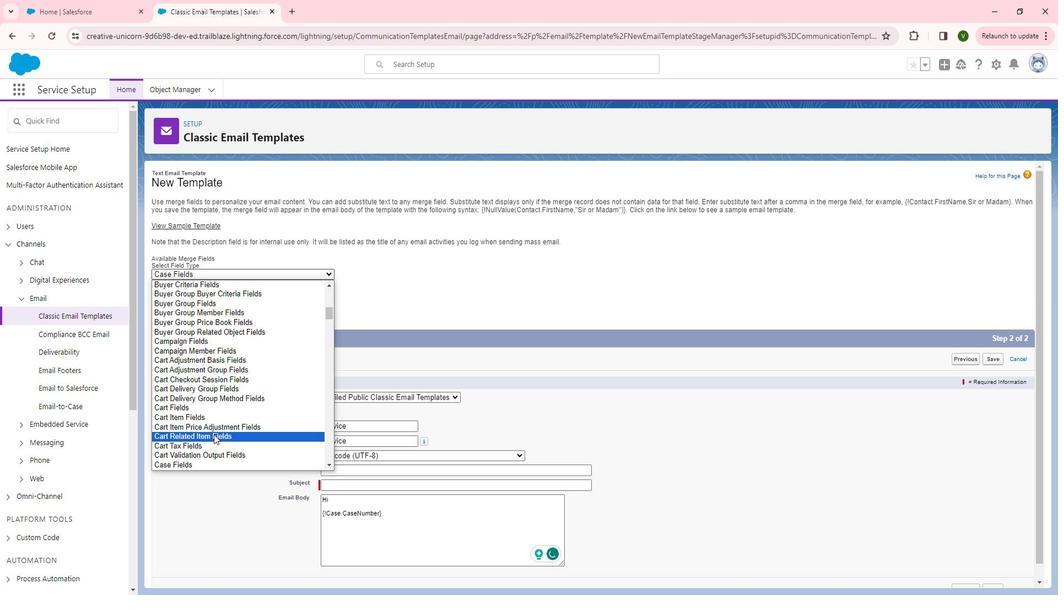 
Action: Mouse scrolled (226, 430) with delta (0, 0)
Screenshot: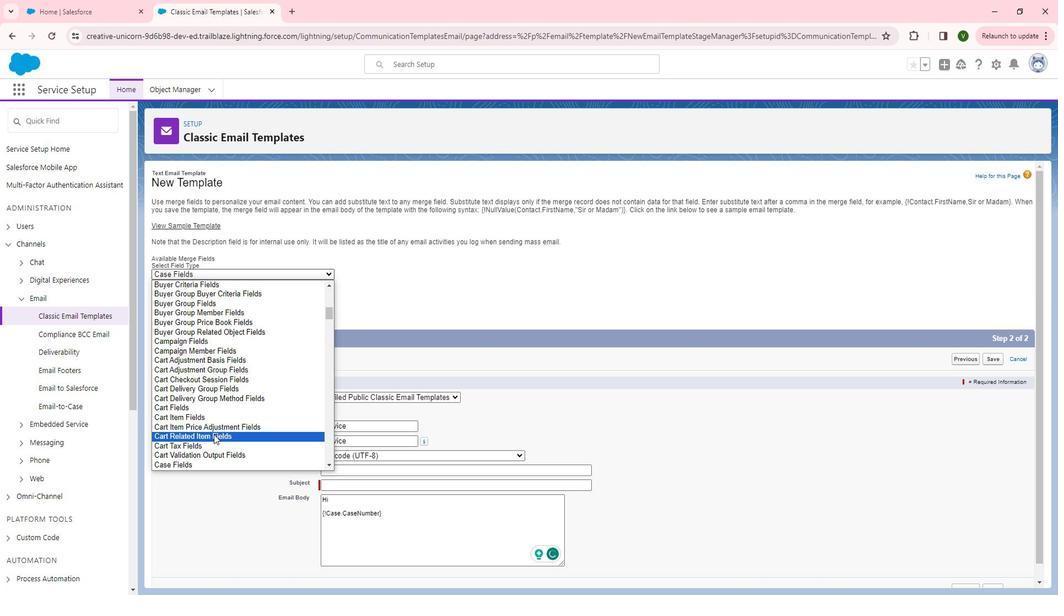 
Action: Mouse moved to (226, 431)
Screenshot: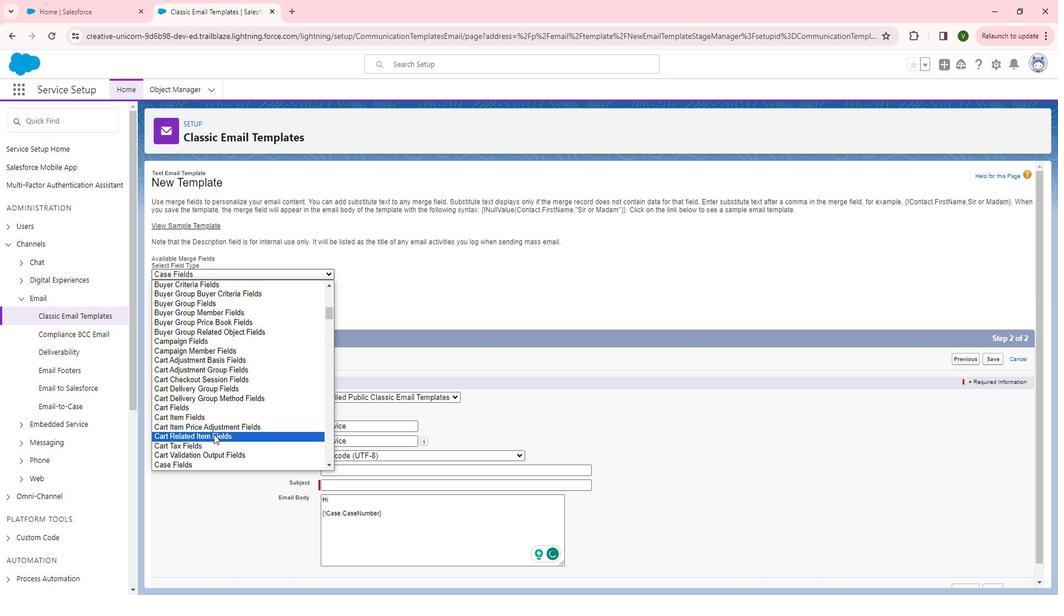 
Action: Mouse scrolled (226, 431) with delta (0, 0)
Screenshot: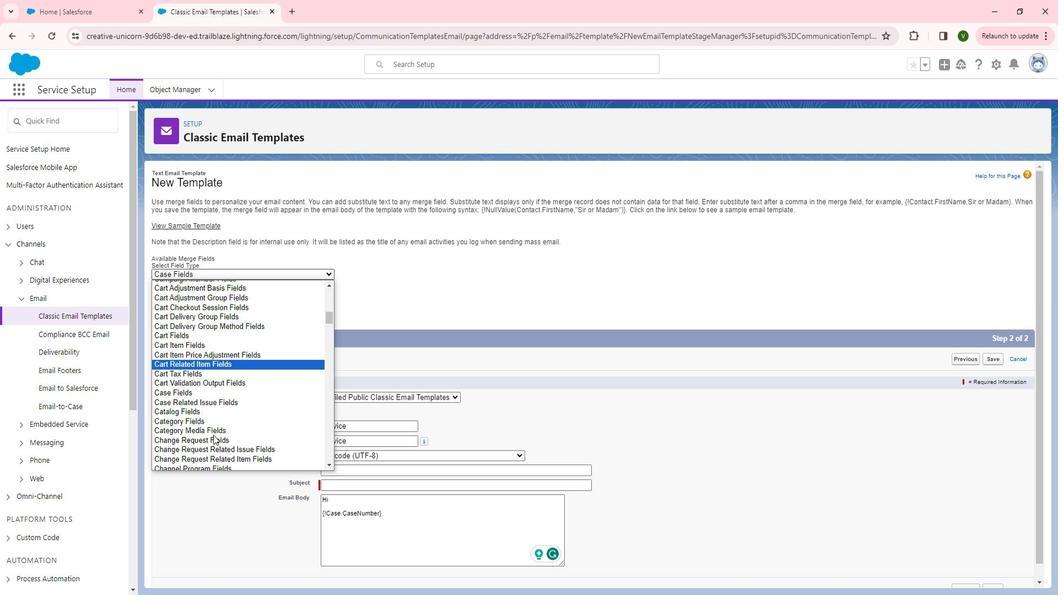 
Action: Mouse moved to (230, 432)
Screenshot: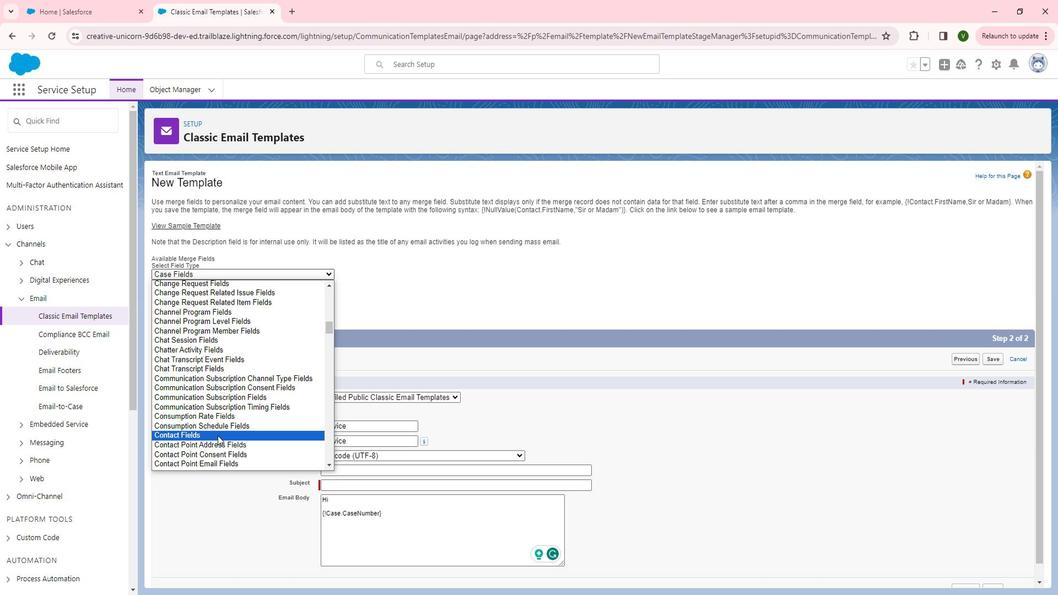 
Action: Mouse pressed left at (230, 432)
Screenshot: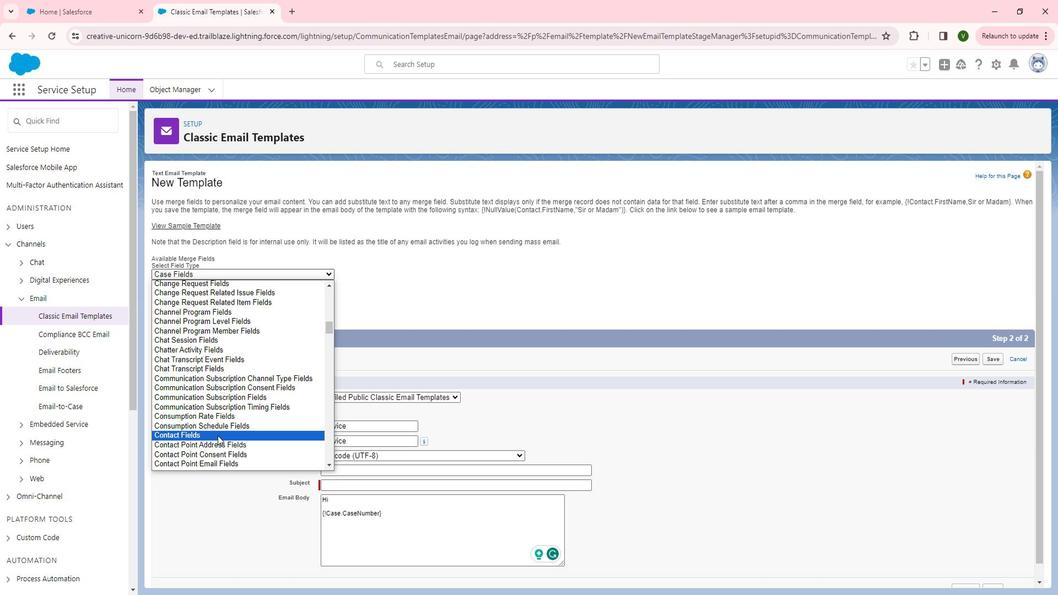 
Action: Mouse moved to (243, 295)
Screenshot: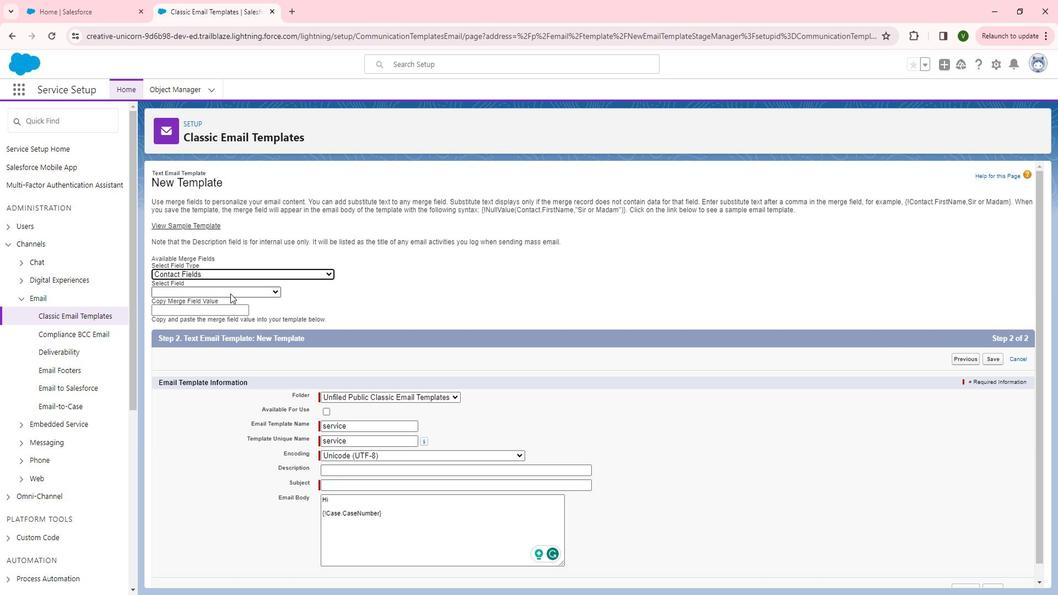 
Action: Mouse pressed left at (243, 295)
Screenshot: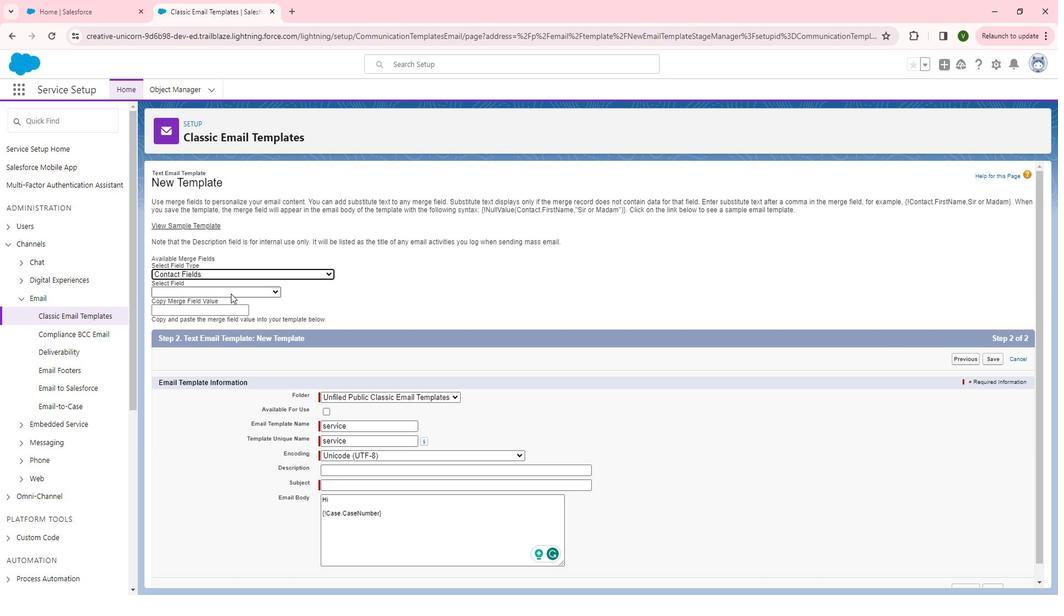 
Action: Mouse moved to (220, 445)
Screenshot: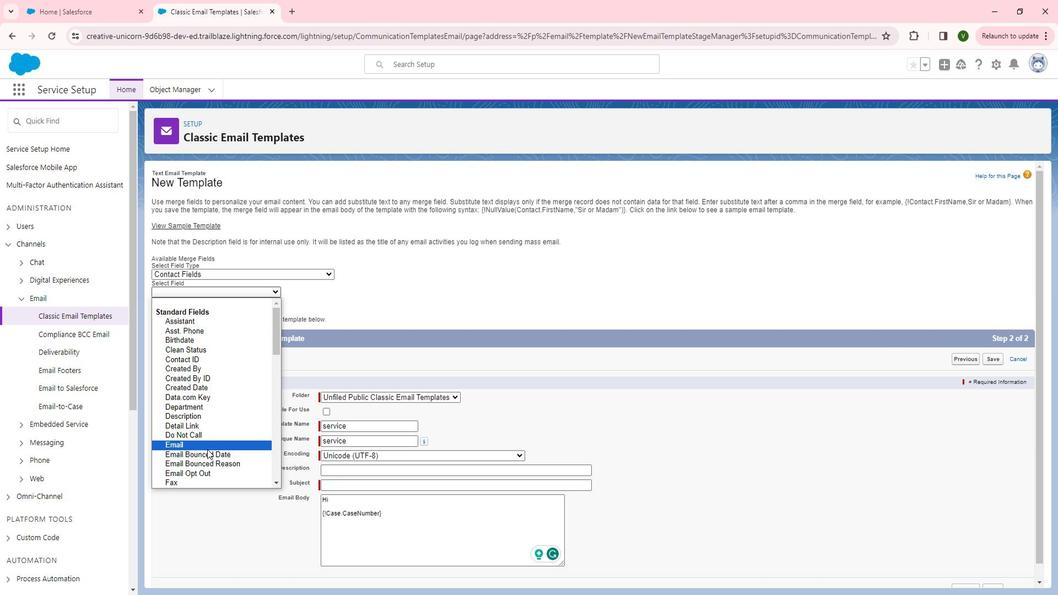 
Action: Mouse scrolled (220, 445) with delta (0, 0)
Screenshot: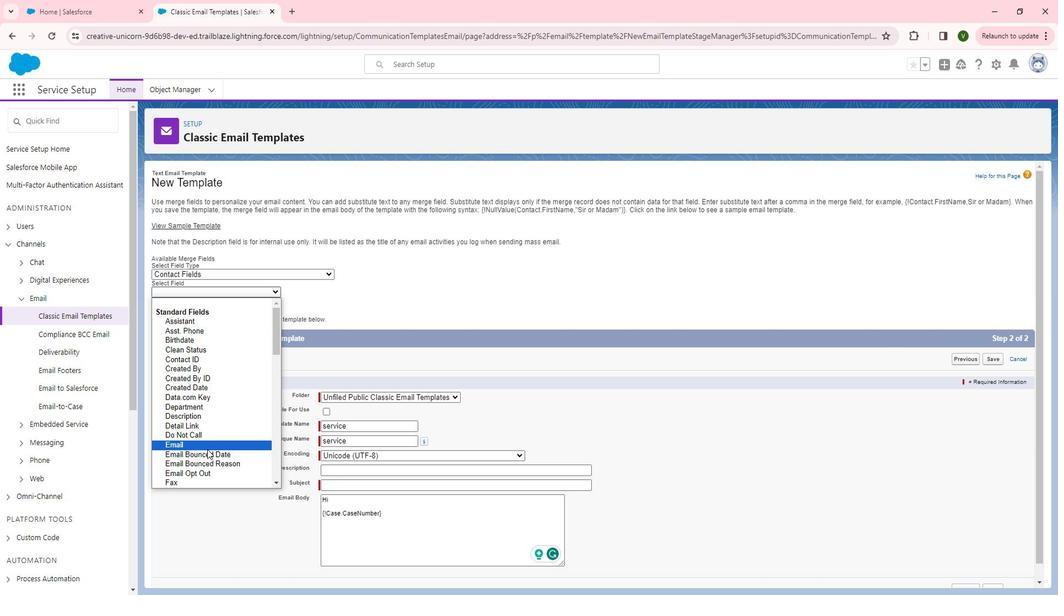 
Action: Mouse moved to (223, 400)
Screenshot: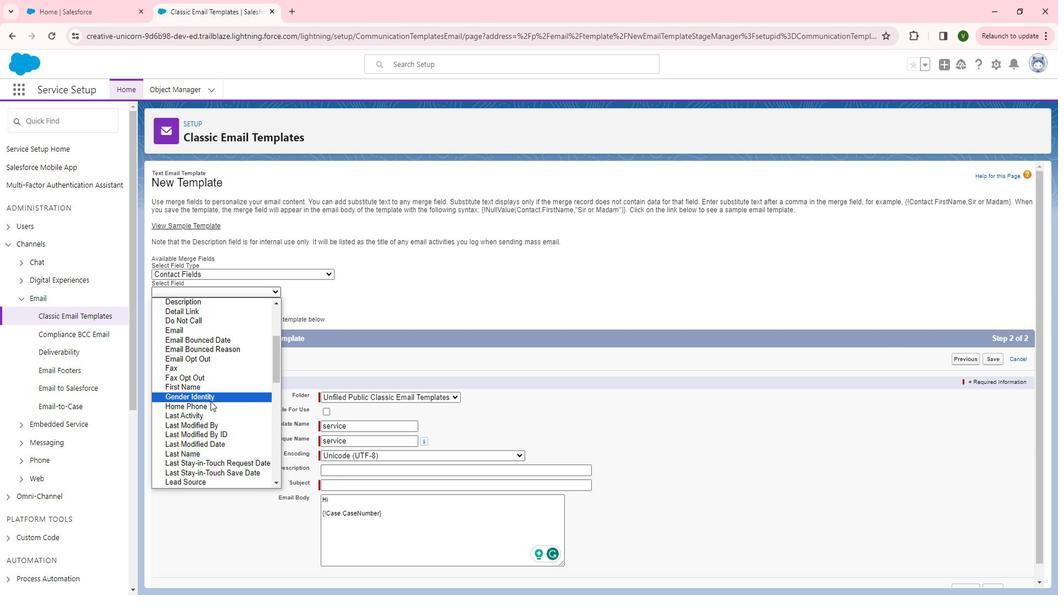 
Action: Mouse scrolled (223, 399) with delta (0, 0)
Screenshot: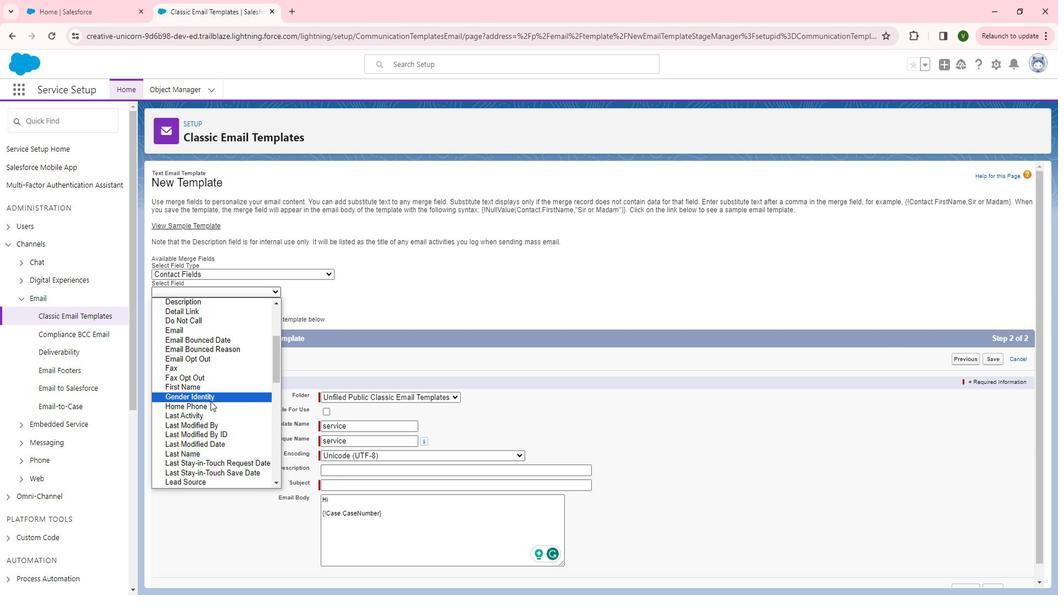 
Action: Mouse moved to (221, 337)
Screenshot: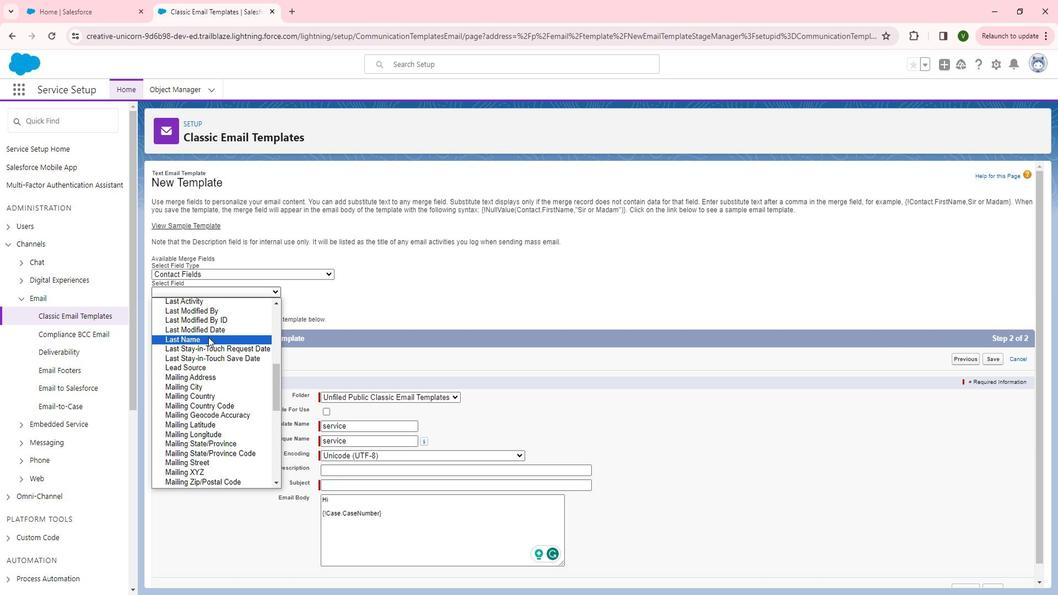 
Action: Mouse scrolled (221, 338) with delta (0, 0)
Screenshot: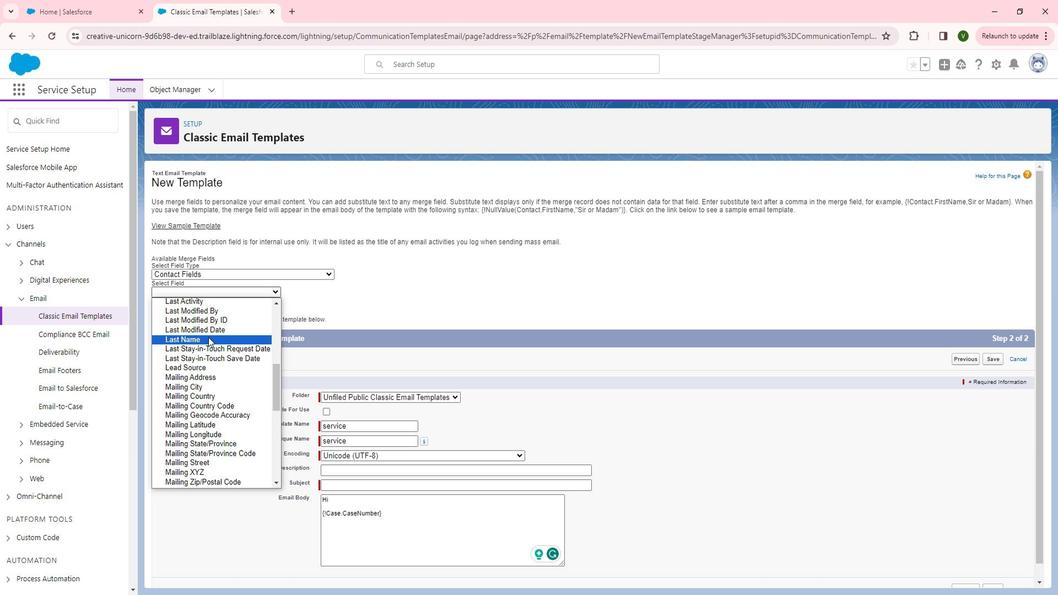 
Action: Mouse moved to (217, 381)
Screenshot: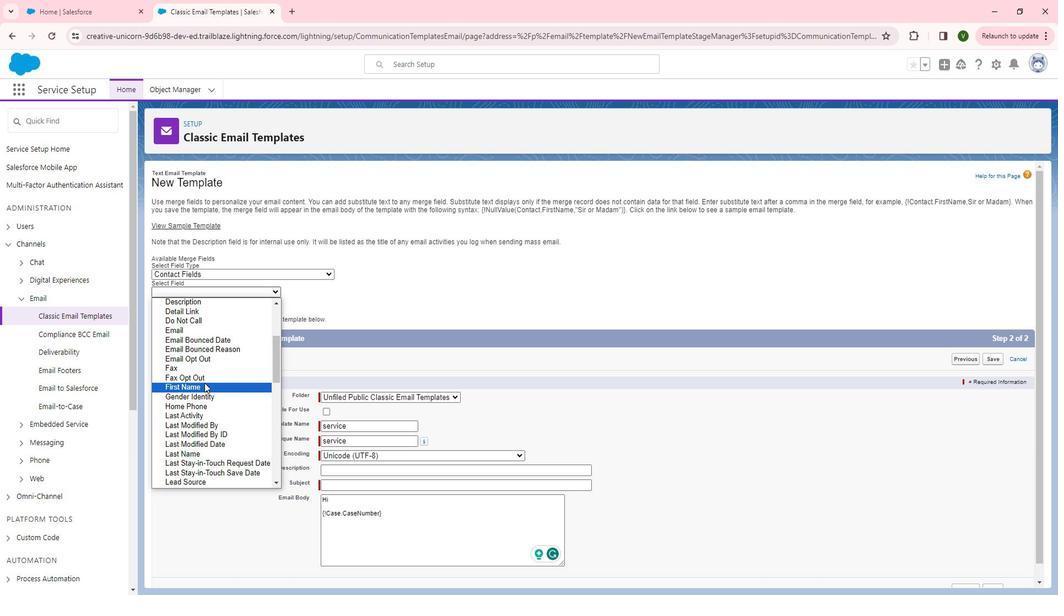 
Action: Mouse pressed left at (217, 381)
Screenshot: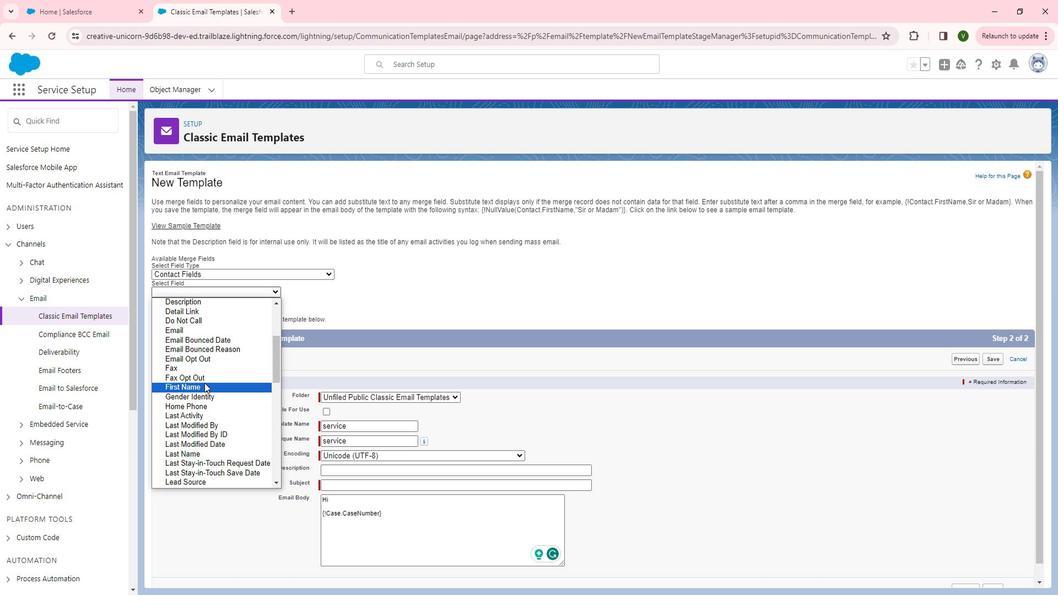 
Action: Mouse moved to (258, 332)
Screenshot: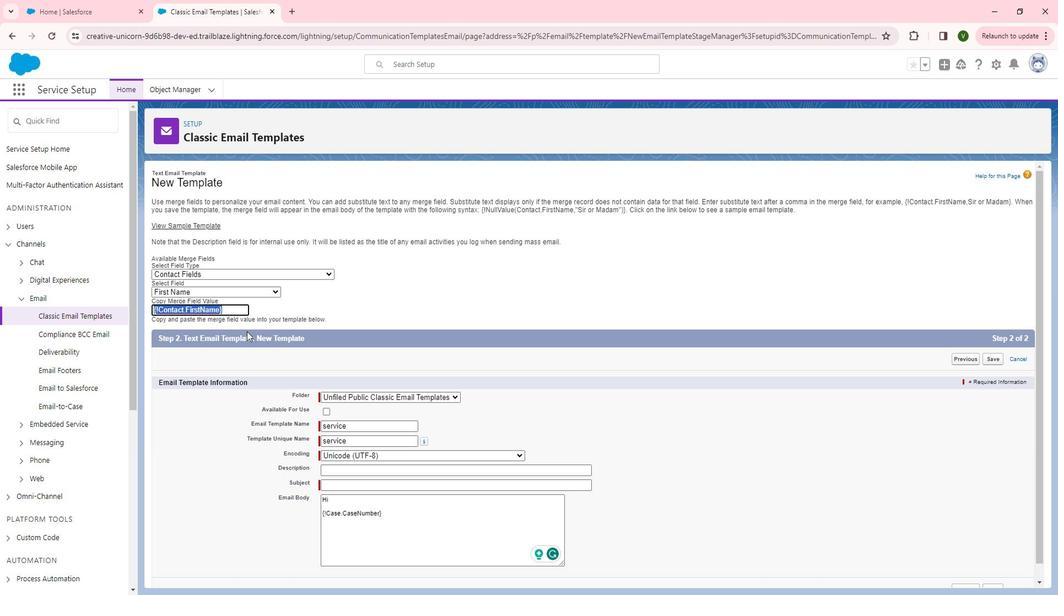 
Action: Key pressed ctrl+C
Screenshot: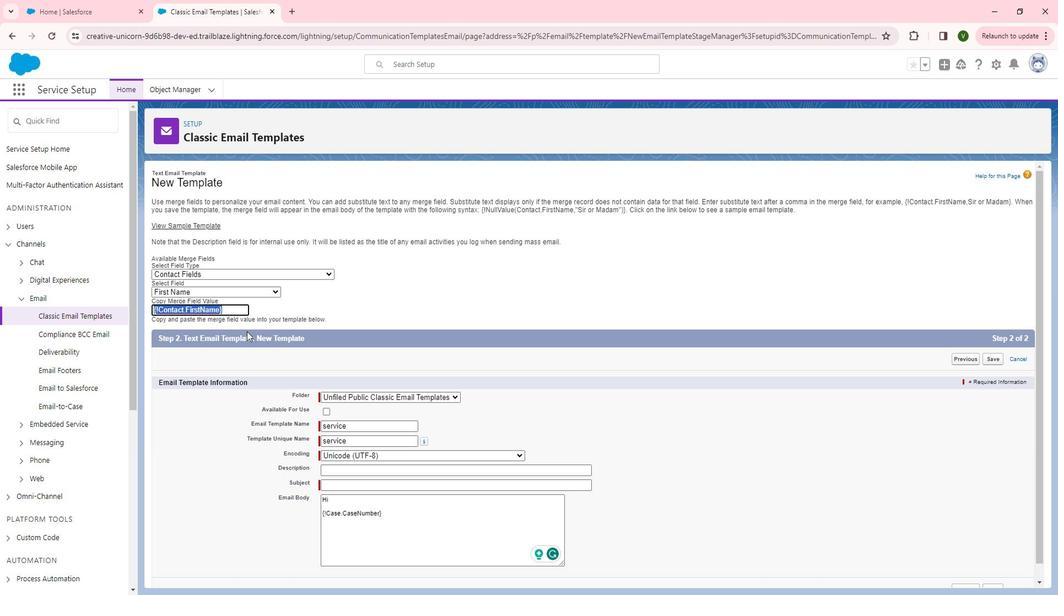 
Action: Mouse moved to (393, 498)
Screenshot: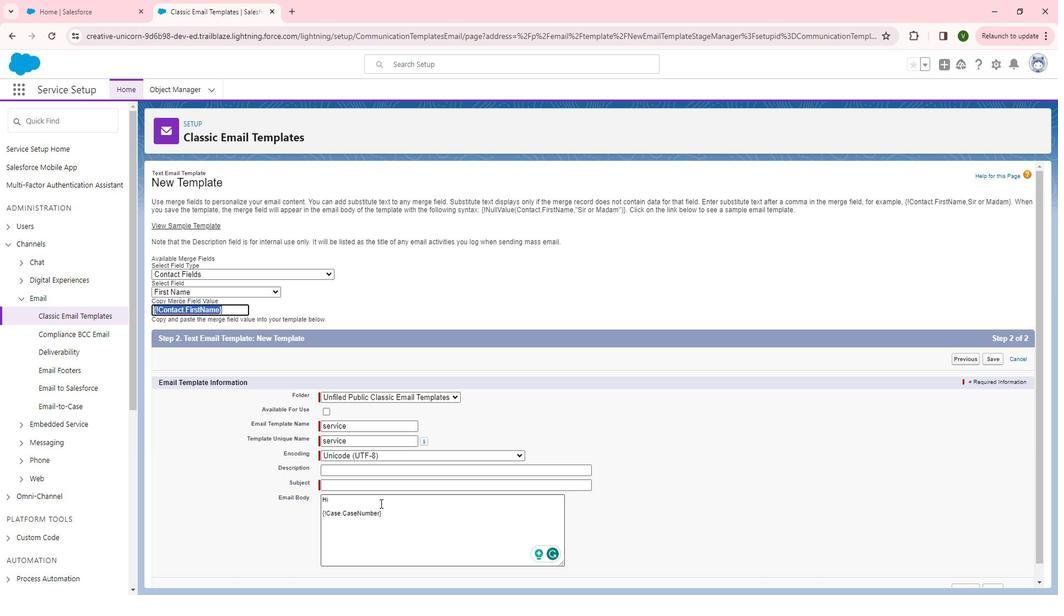 
Action: Mouse pressed left at (393, 498)
Screenshot: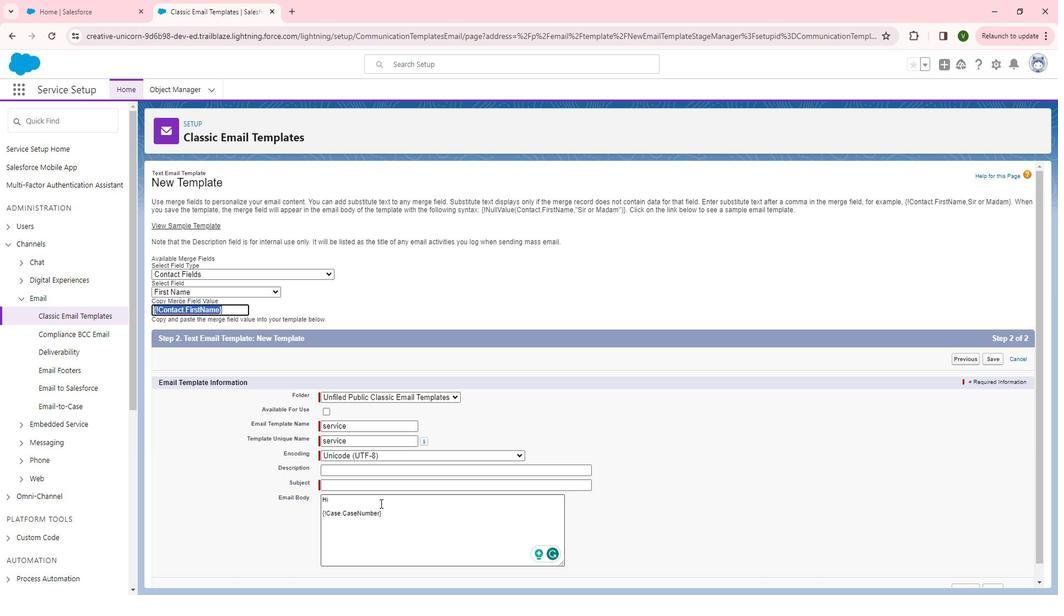 
Action: Mouse moved to (389, 492)
Screenshot: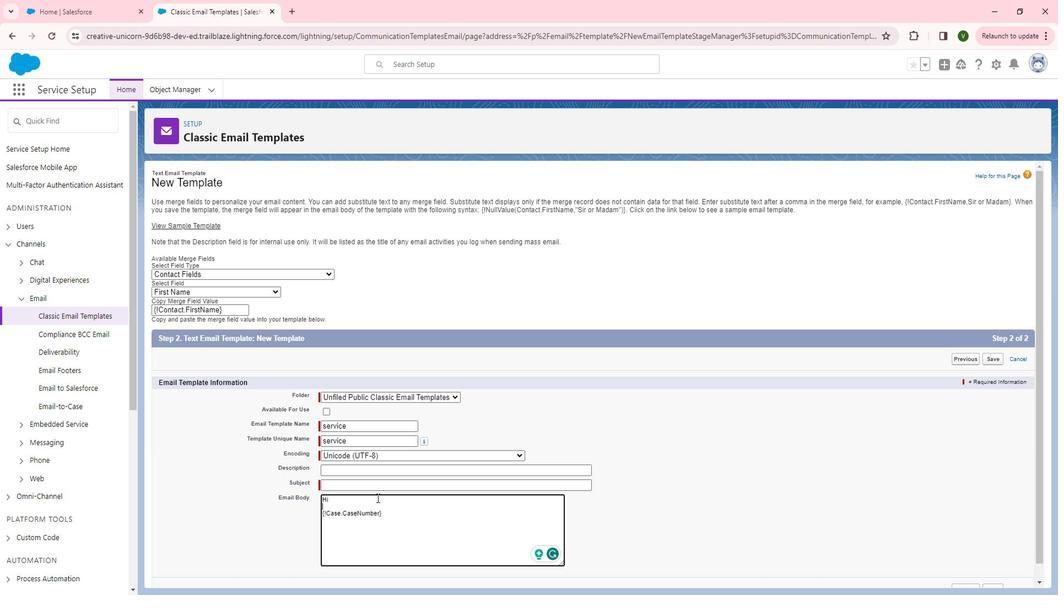 
Action: Mouse pressed left at (389, 492)
Screenshot: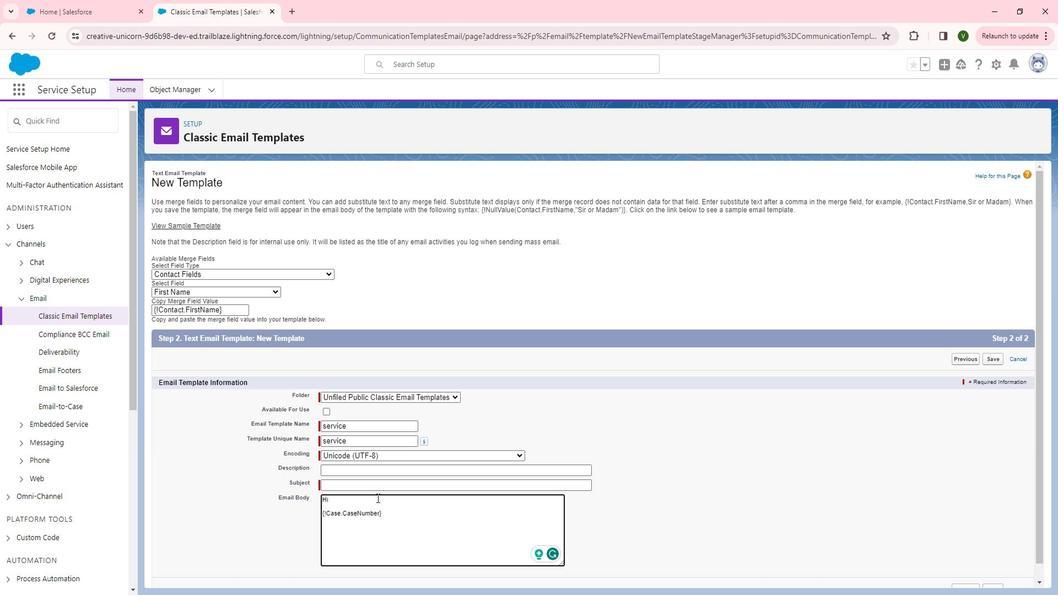 
Action: Key pressed ctrl+V
Screenshot: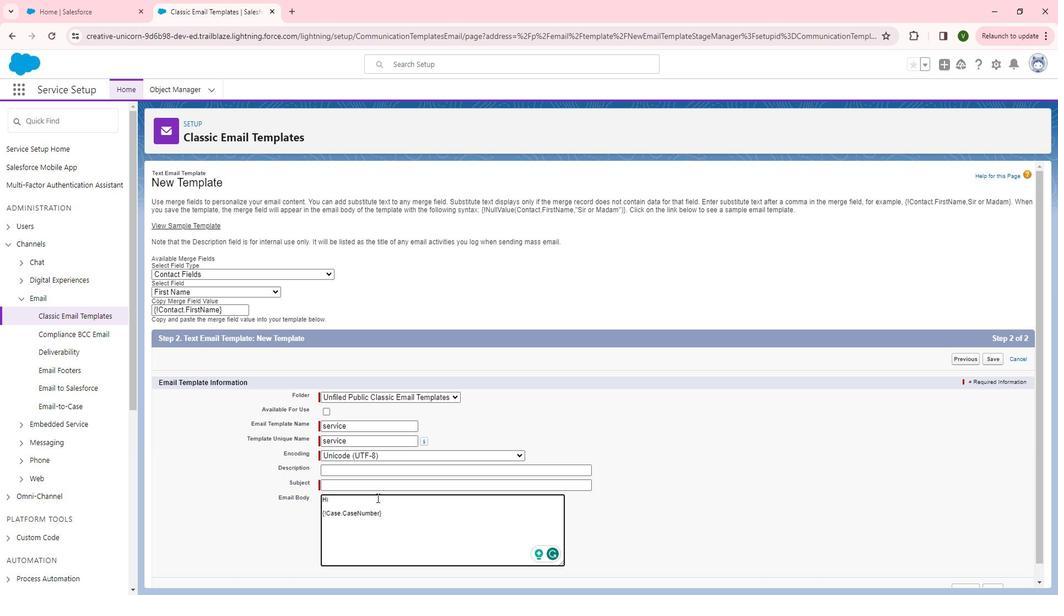 
Action: Mouse moved to (416, 495)
Screenshot: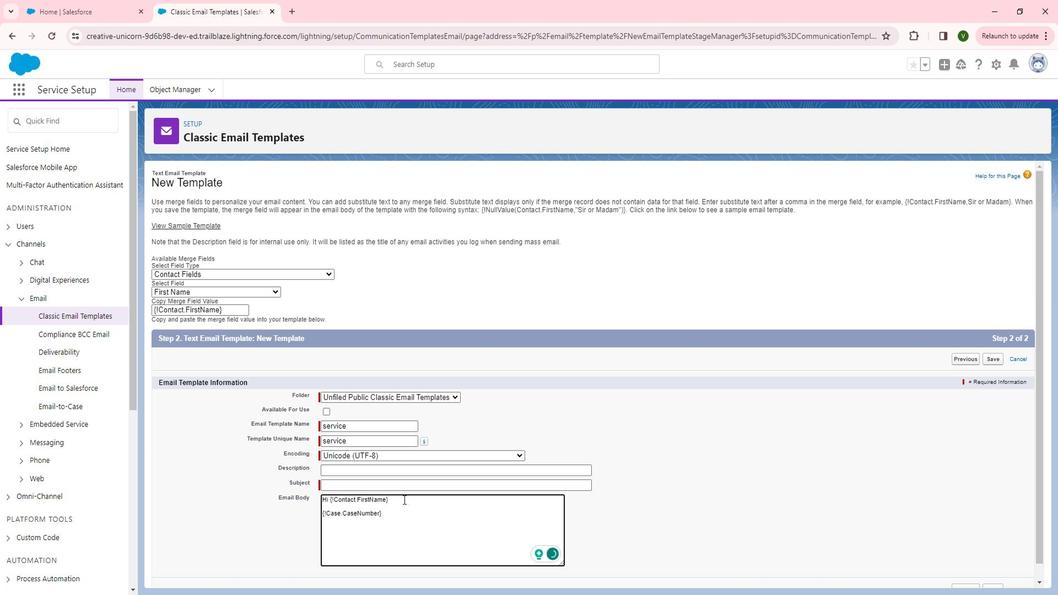
Action: Key pressed ,
Screenshot: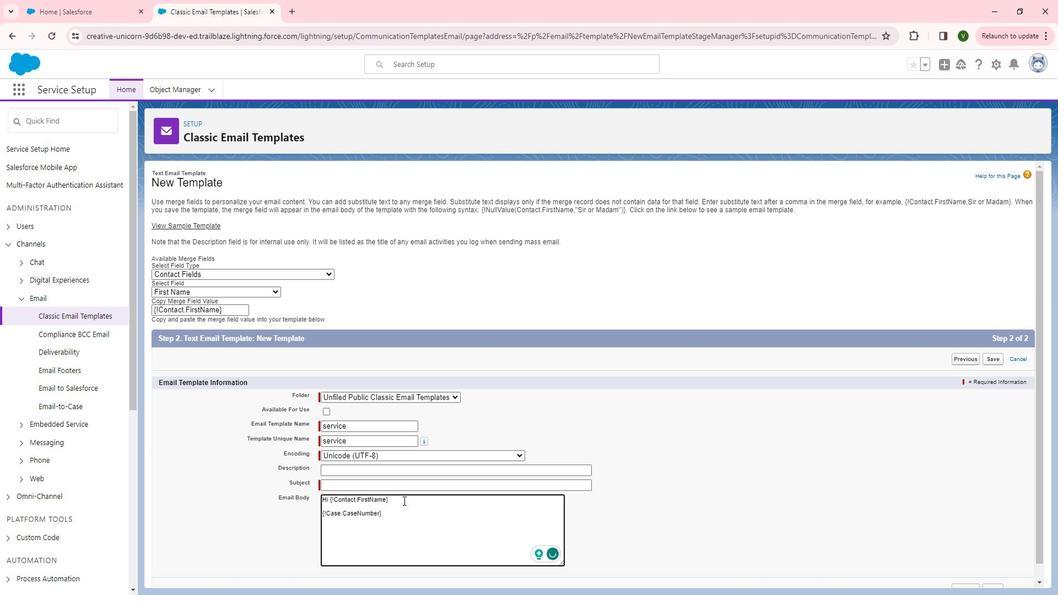 
Action: Mouse moved to (416, 508)
Screenshot: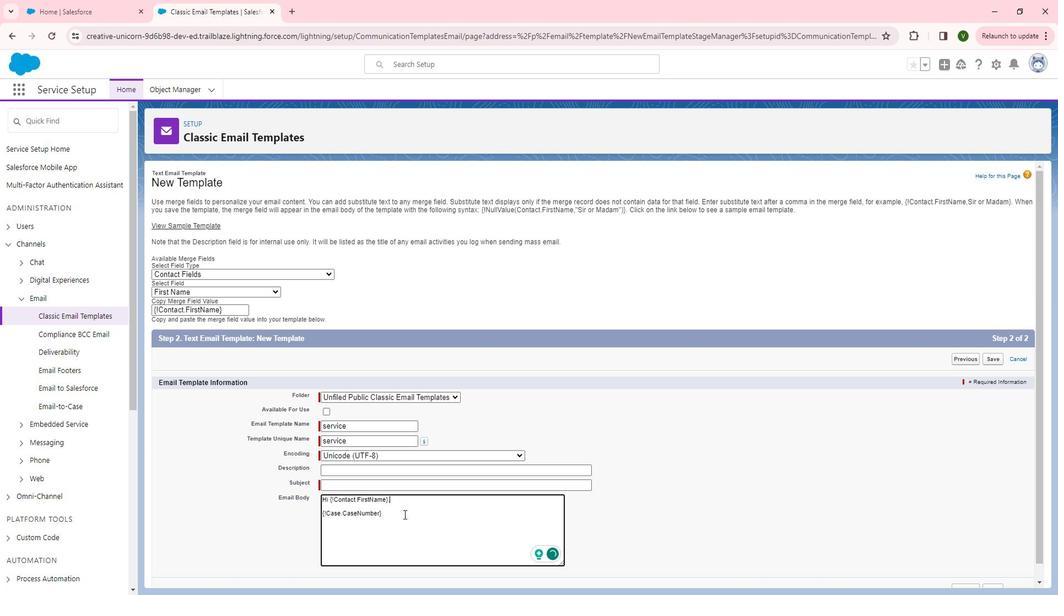 
Action: Mouse pressed left at (416, 508)
Screenshot: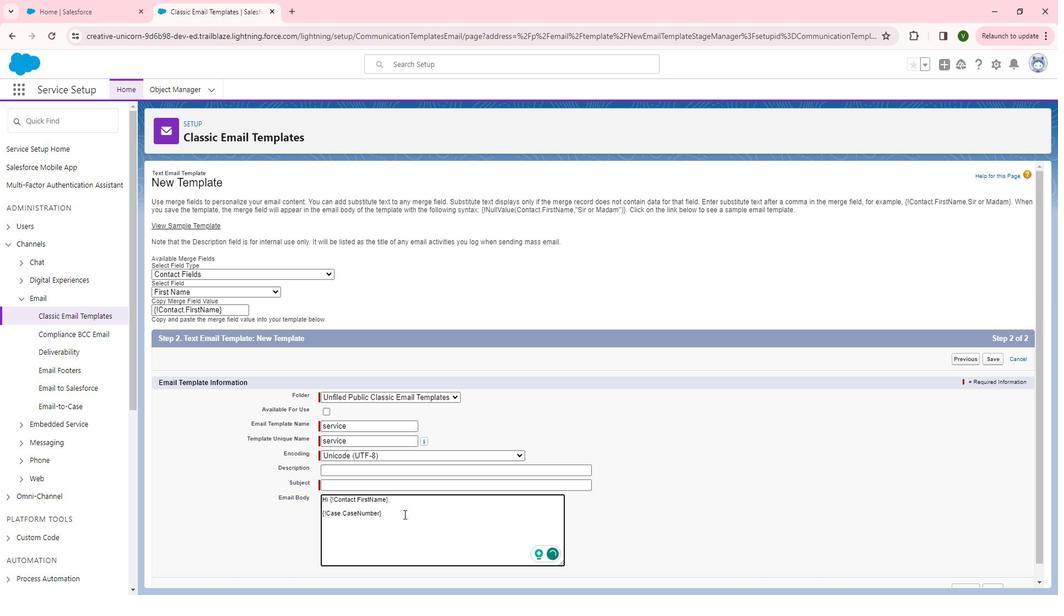 
Action: Key pressed <Key.left><Key.left><Key.left><Key.left><Key.left><Key.left><Key.left><Key.left><Key.left><Key.left><Key.left><Key.left><Key.left><Key.left><Key.left><Key.left><Key.left><Key.left><Key.left><Key.left><Key.left><Key.left><Key.right><Key.right><Key.right><Key.down><Key.shift><Key.shift>Your<Key.space>case<Key.space>
Screenshot: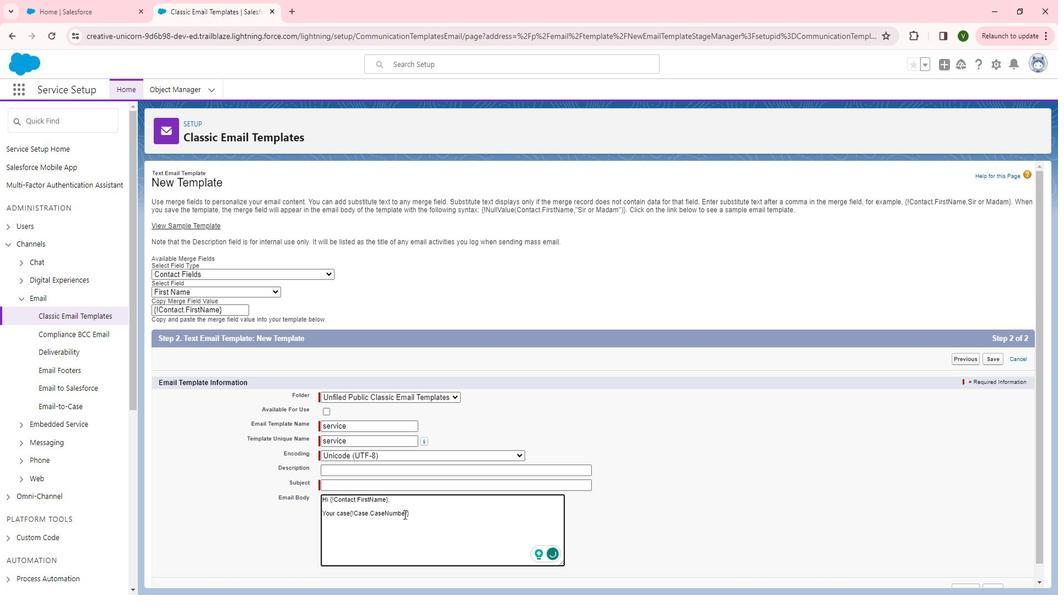 
Action: Mouse moved to (435, 508)
Screenshot: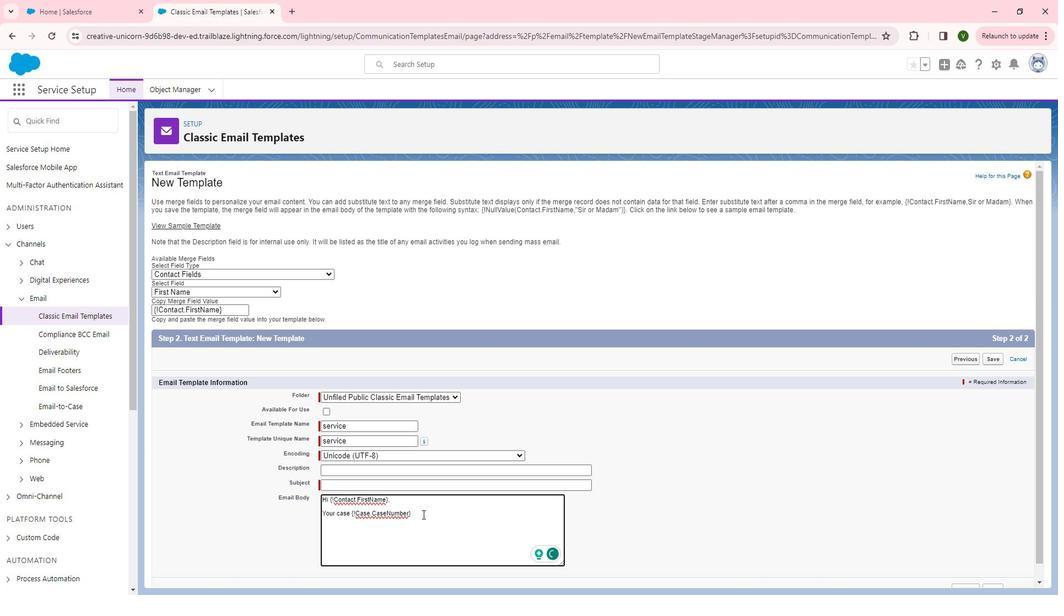 
Action: Mouse pressed left at (435, 508)
Screenshot: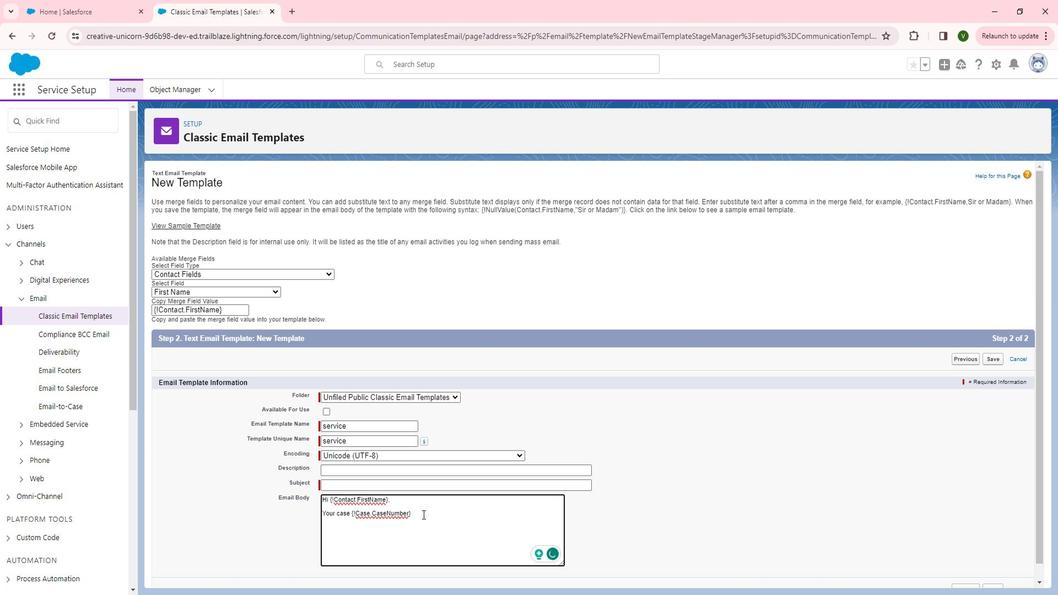 
Action: Mouse moved to (360, 506)
Screenshot: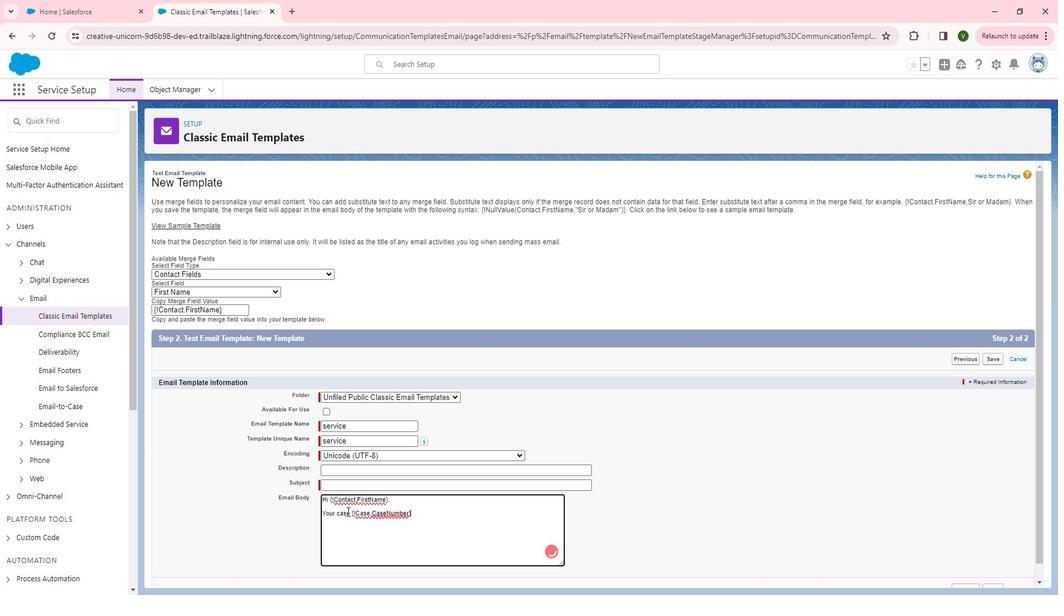 
Action: Mouse pressed left at (360, 506)
Screenshot: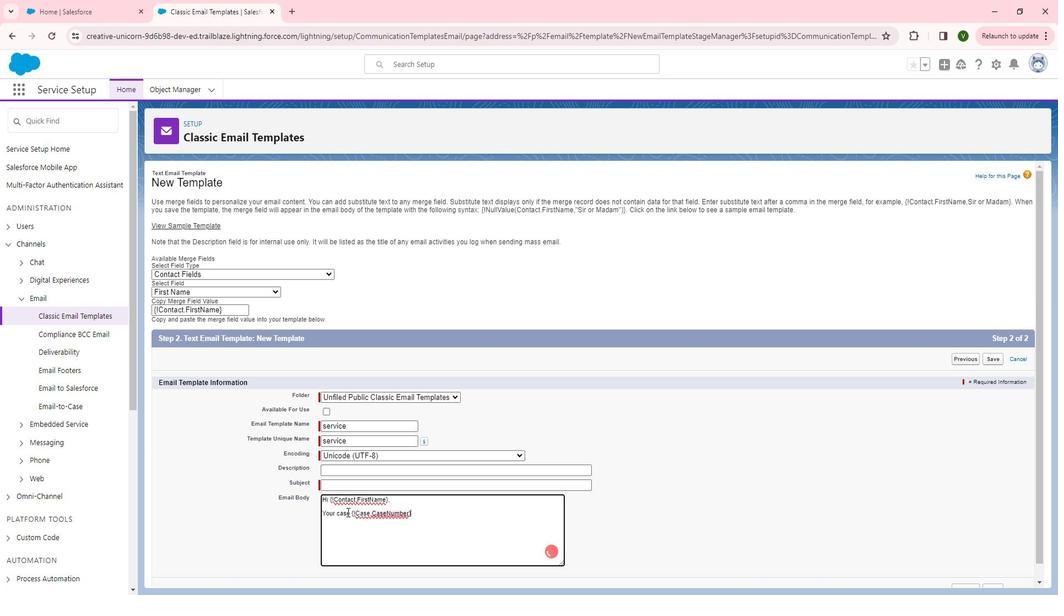 
Action: Mouse moved to (383, 520)
Screenshot: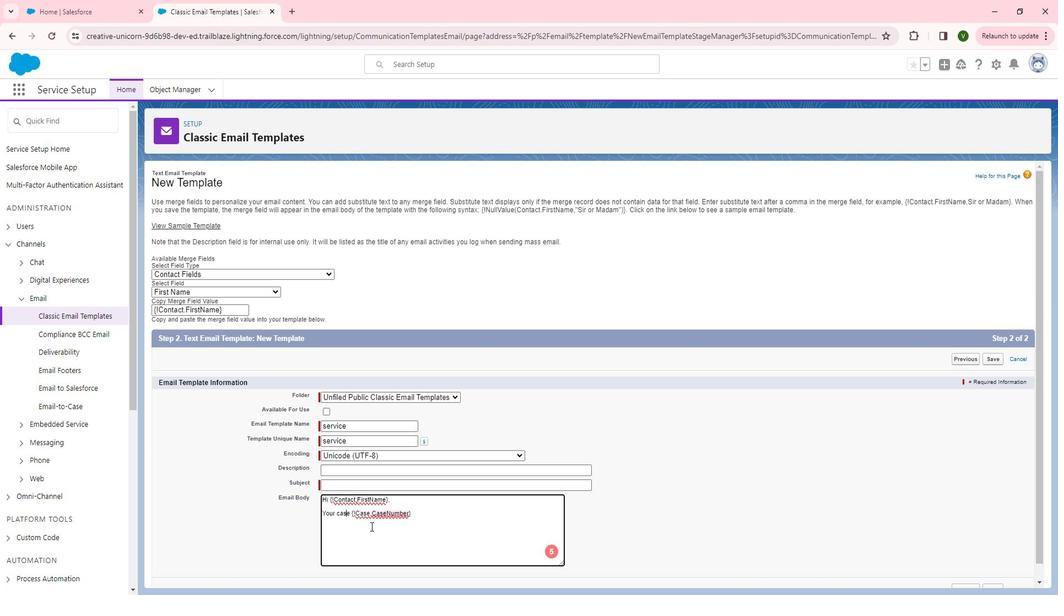 
Action: Key pressed <Key.right><Key.space><Key.shift>Number<Key.shift>:<Key.space>
Screenshot: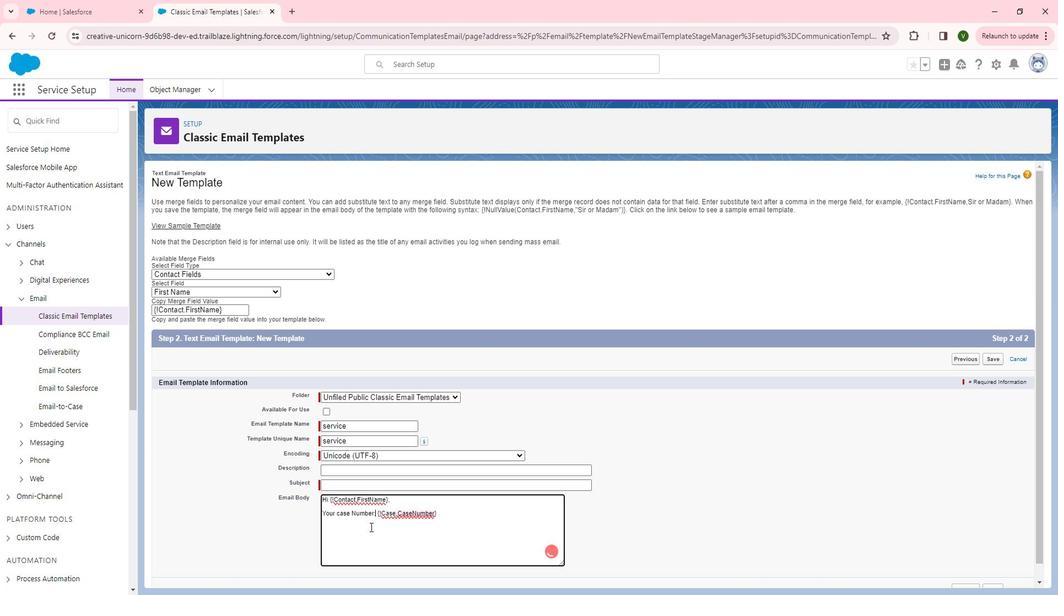 
Action: Mouse moved to (383, 520)
Screenshot: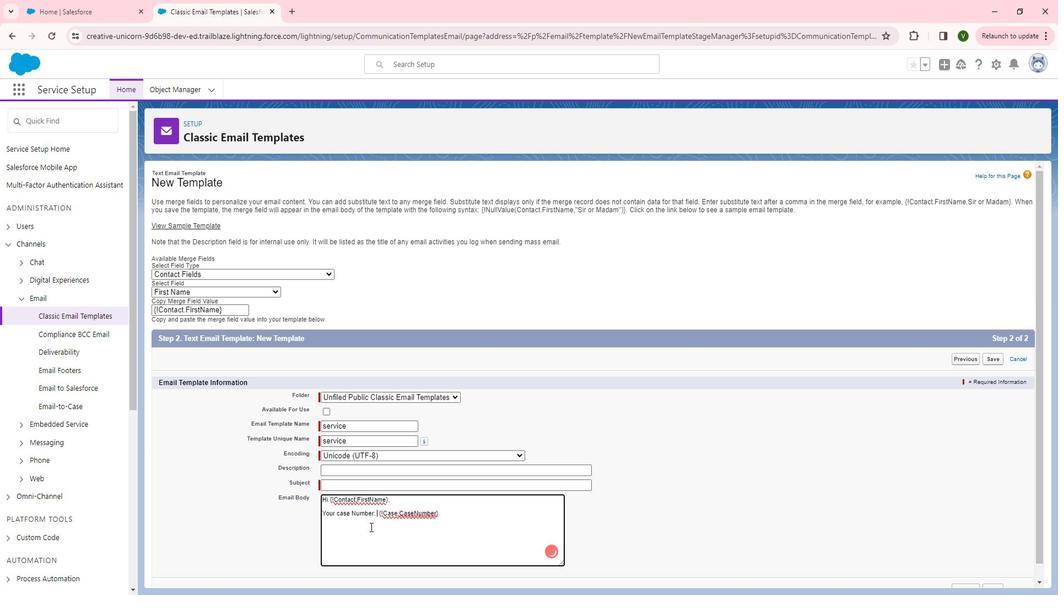 
Action: Key pressed <Key.left><Key.left><Key.space><Key.right><Key.right><Key.backspace><Key.right><Key.right><Key.right><Key.right><Key.right><Key.right><Key.right><Key.right><Key.right><Key.right><Key.right><Key.right><Key.right><Key.right><Key.right><Key.right><Key.right><Key.right><Key.right><Key.right><Key.space>is<Key.space>assigned<Key.space>to<Key.space>support<Key.space>agent<Key.space>we<Key.backspace><Key.backspace><Key.backspace>.<Key.enter><Key.shift>Thw<Key.backspace>ey<Key.space>will<Key.space>be<Key.space>contact<Key.space>you<Key.space>sortly<Key.backspace><Key.backspace><Key.backspace><Key.backspace>oon<Key.space>as<Key.space>posible<Key.enter><Key.enter><Key.enter><Key.shift>Thanks
Screenshot: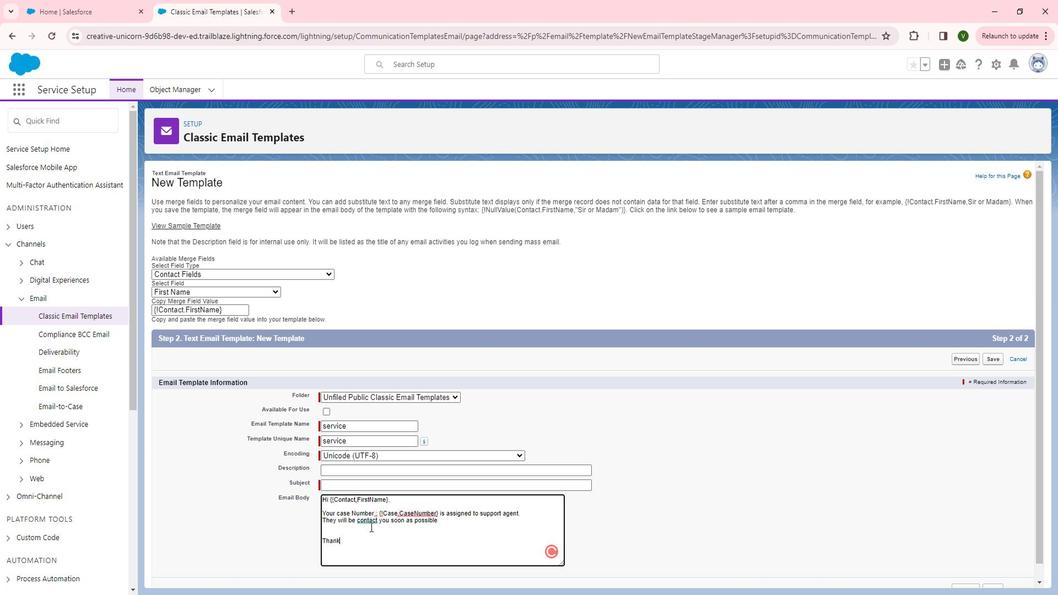 
Action: Mouse moved to (392, 482)
Screenshot: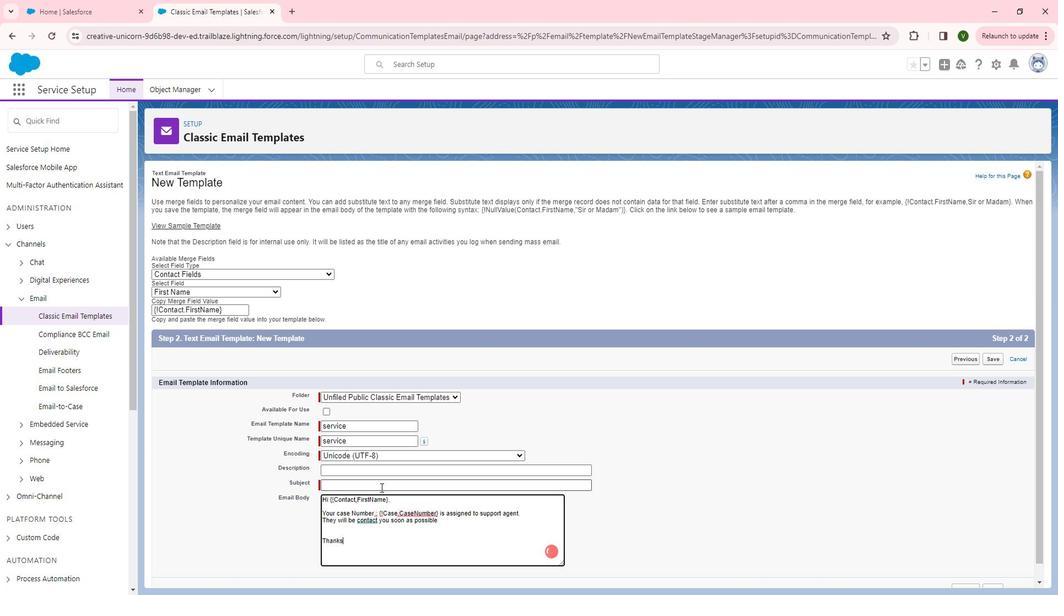 
Action: Mouse pressed left at (392, 482)
Screenshot: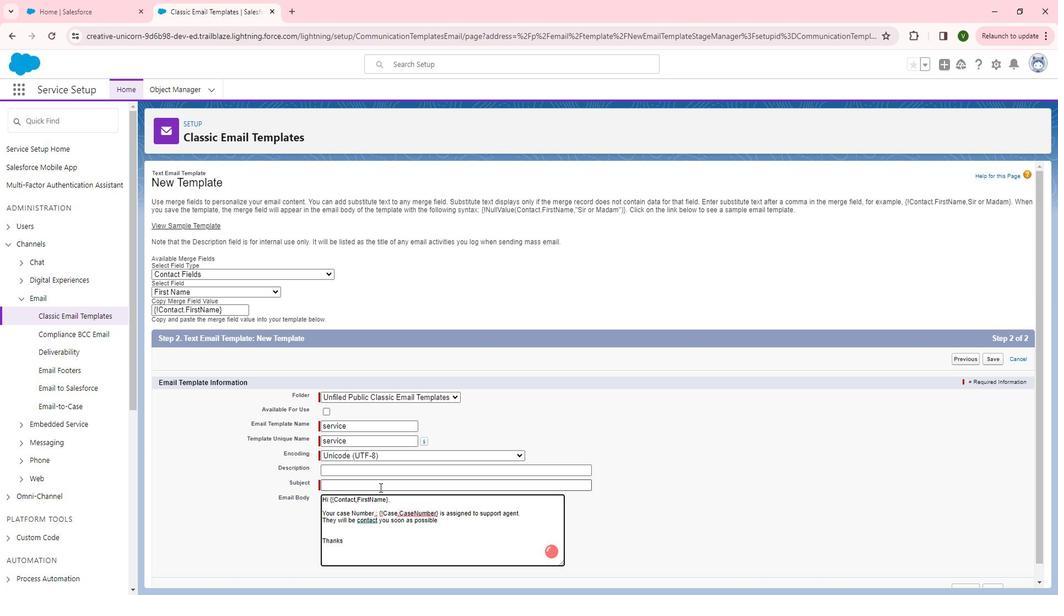 
Action: Key pressed <Key.shift>Case<Key.space><Key.shift>Update
Screenshot: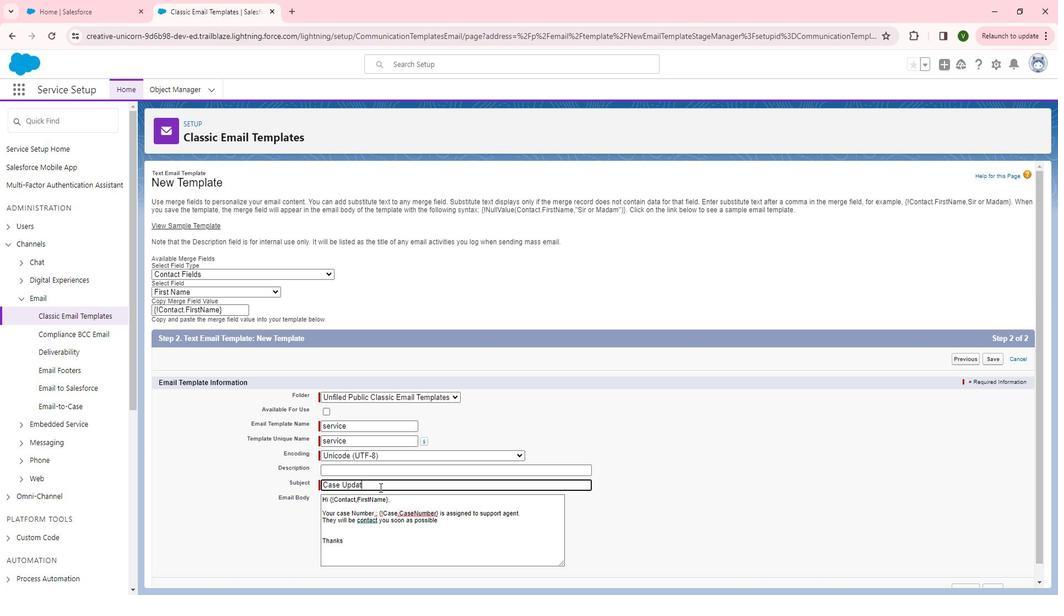 
Action: Mouse moved to (1003, 356)
Screenshot: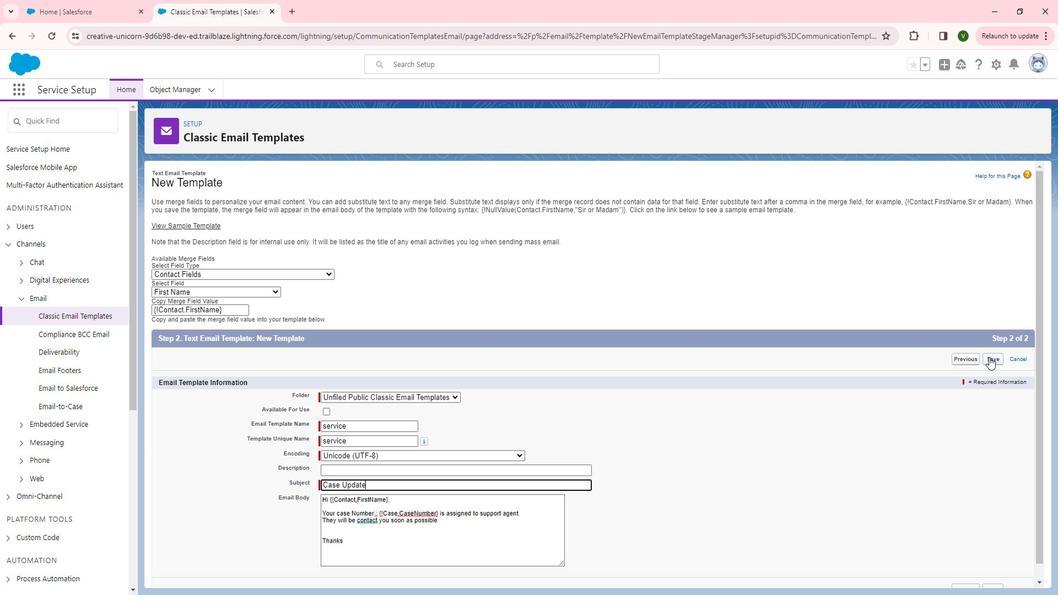 
Action: Mouse pressed left at (1003, 356)
Screenshot: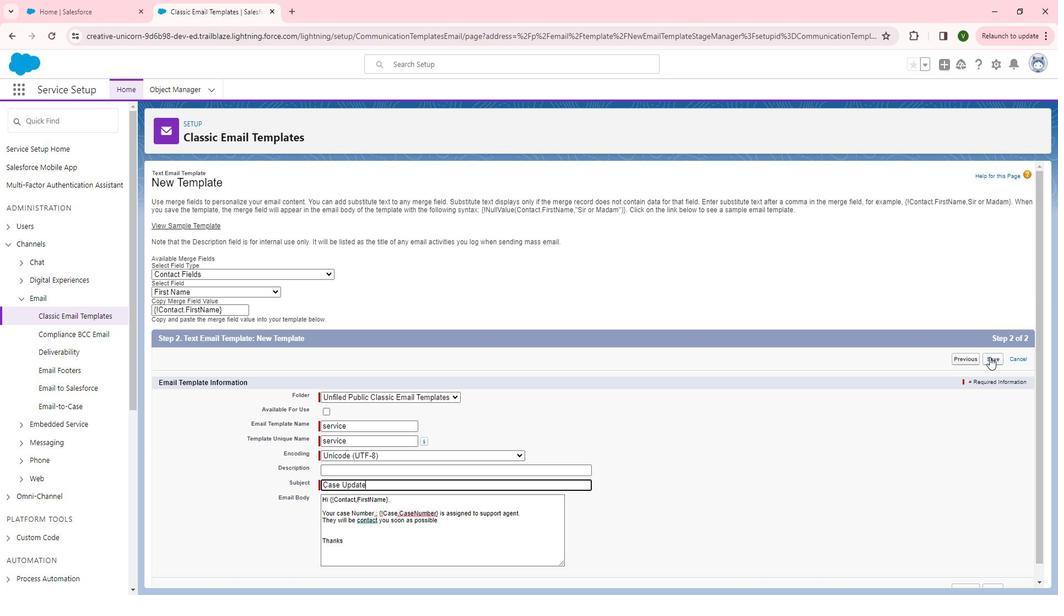 
Action: Mouse moved to (575, 389)
Screenshot: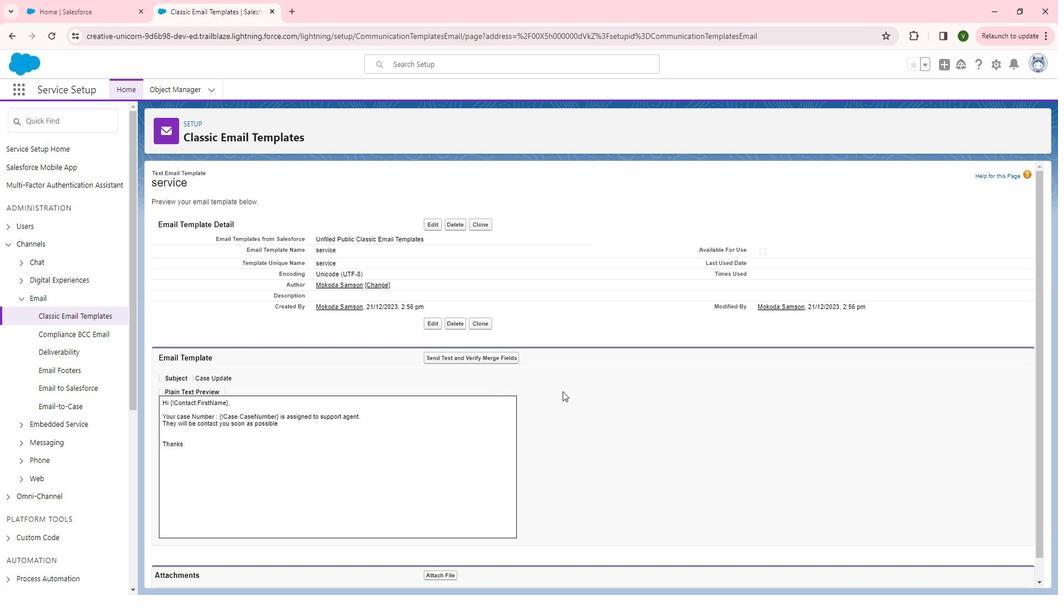 
